 Task: Create a due date automation trigger when advanced on, 2 days before a card is due add fields with custom field "Resume" set to a date in this week at 11:00 AM.
Action: Mouse moved to (911, 272)
Screenshot: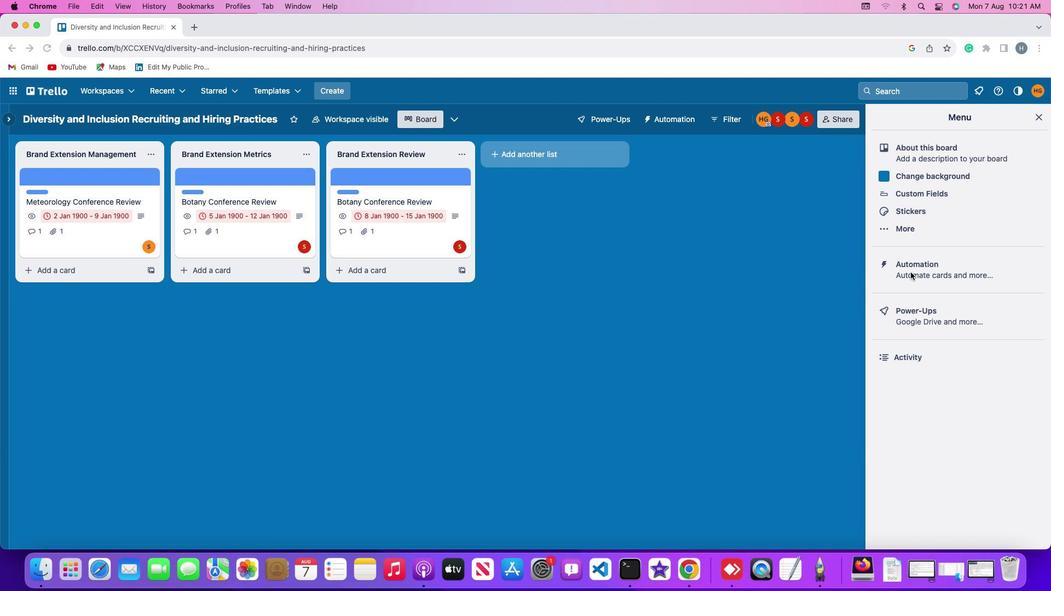 
Action: Mouse pressed left at (911, 272)
Screenshot: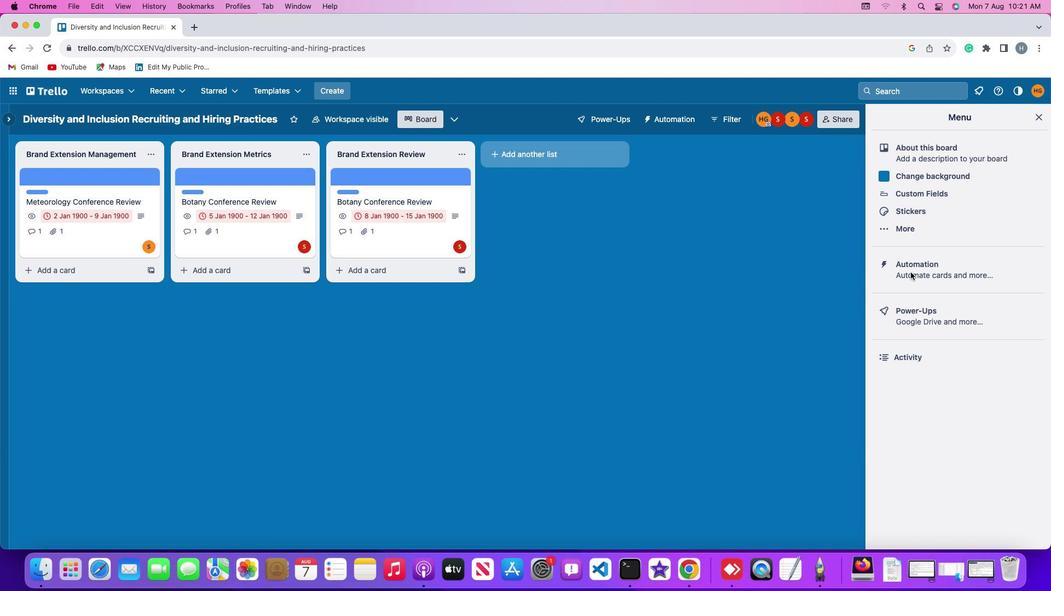 
Action: Mouse pressed left at (911, 272)
Screenshot: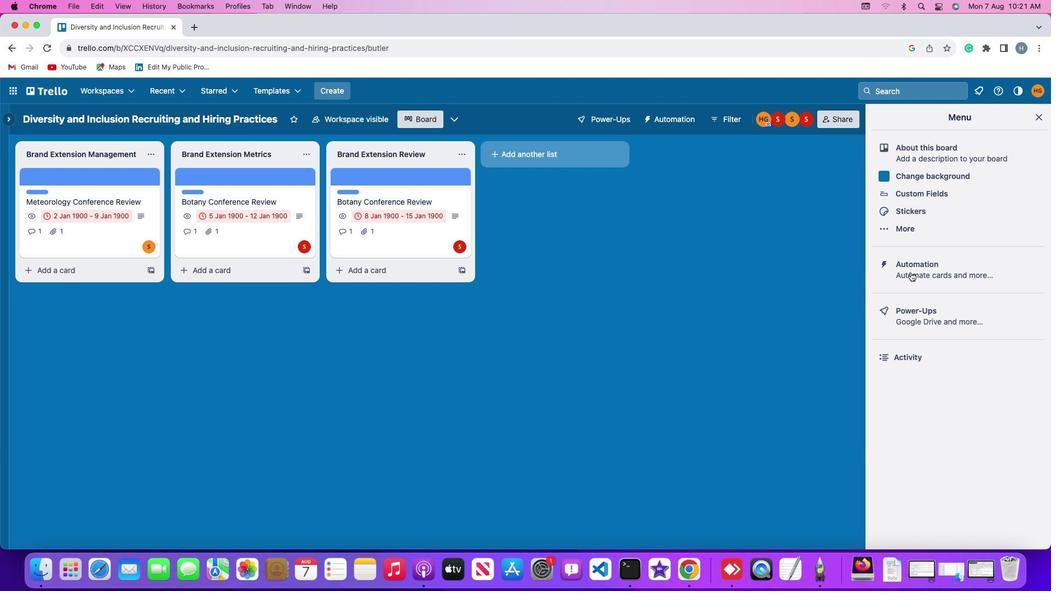 
Action: Mouse moved to (71, 256)
Screenshot: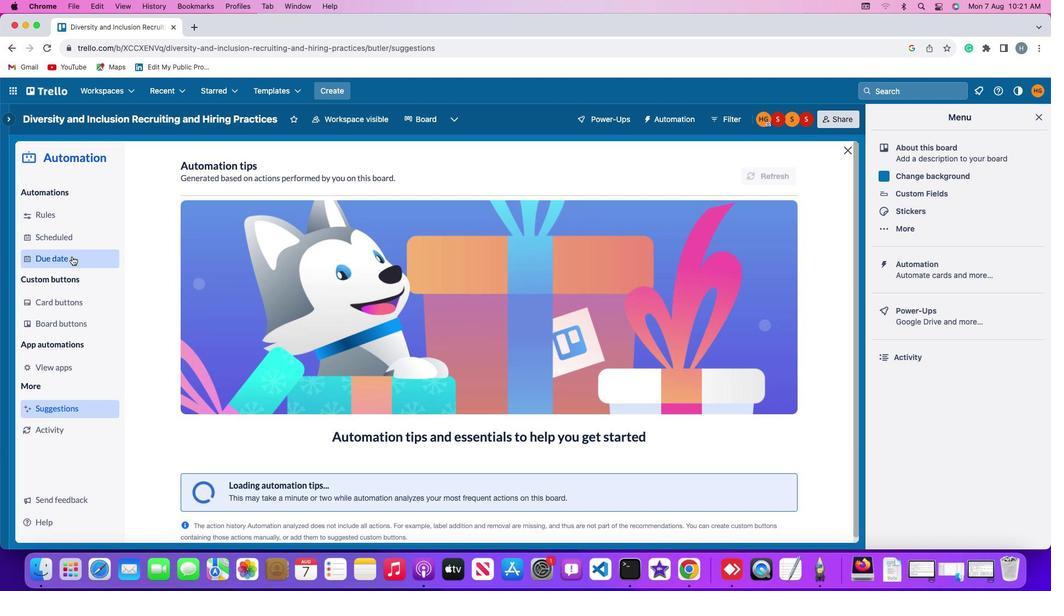 
Action: Mouse pressed left at (71, 256)
Screenshot: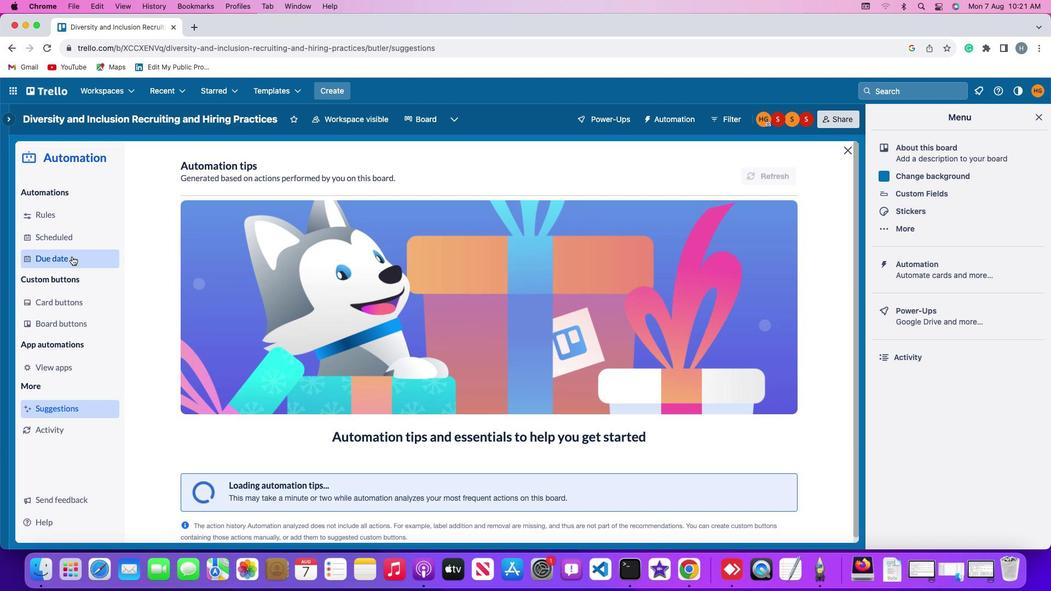 
Action: Mouse moved to (730, 168)
Screenshot: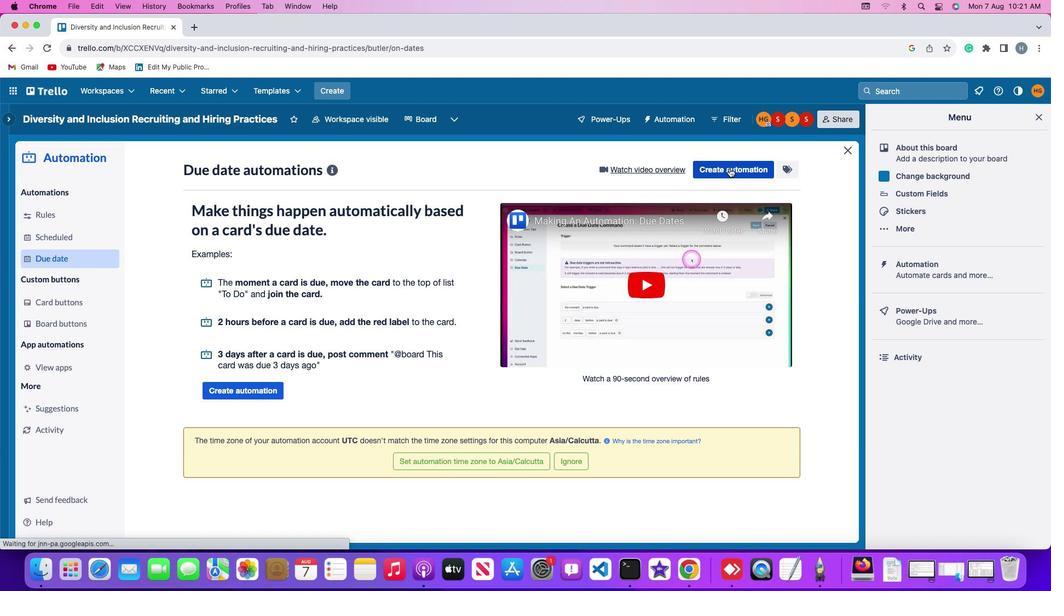 
Action: Mouse pressed left at (730, 168)
Screenshot: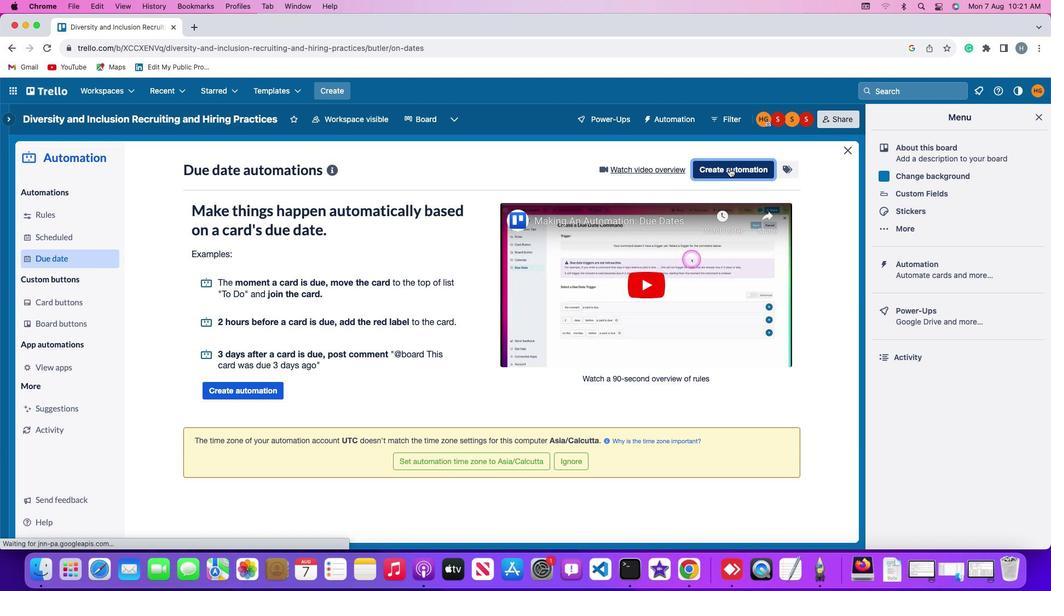
Action: Mouse moved to (451, 274)
Screenshot: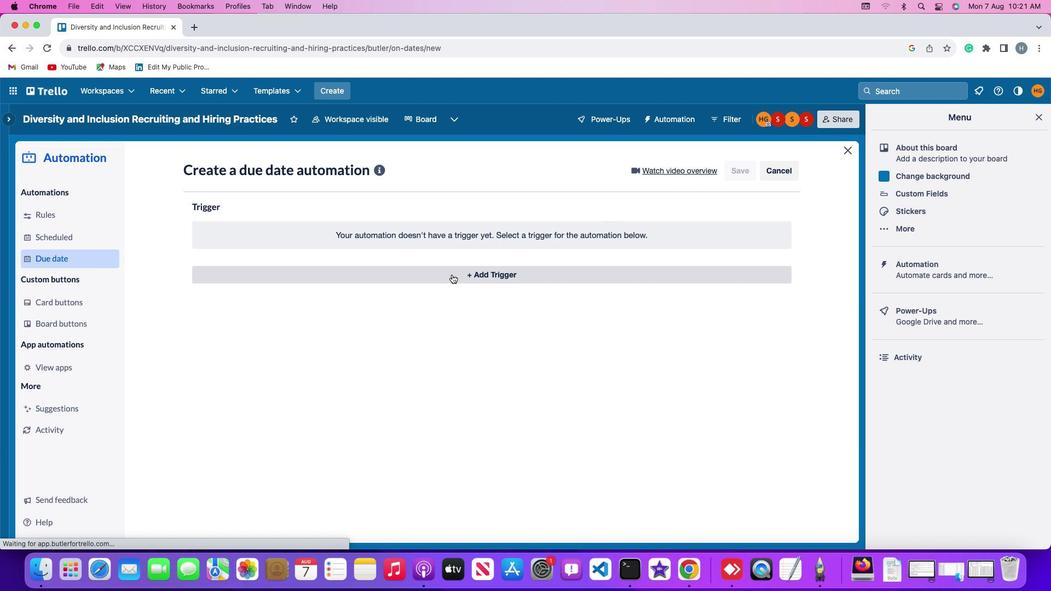 
Action: Mouse pressed left at (451, 274)
Screenshot: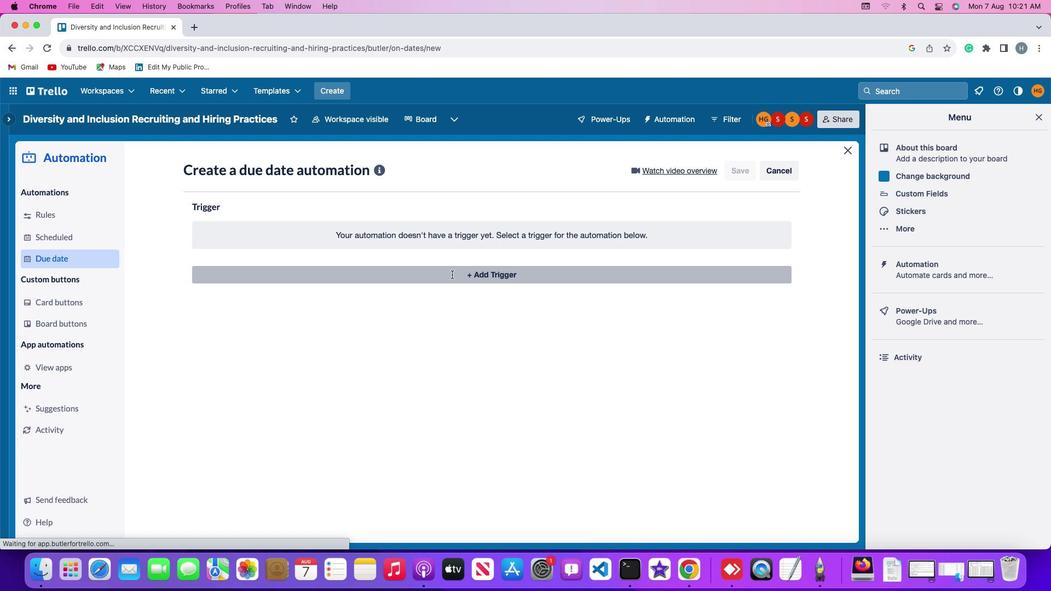 
Action: Mouse moved to (212, 441)
Screenshot: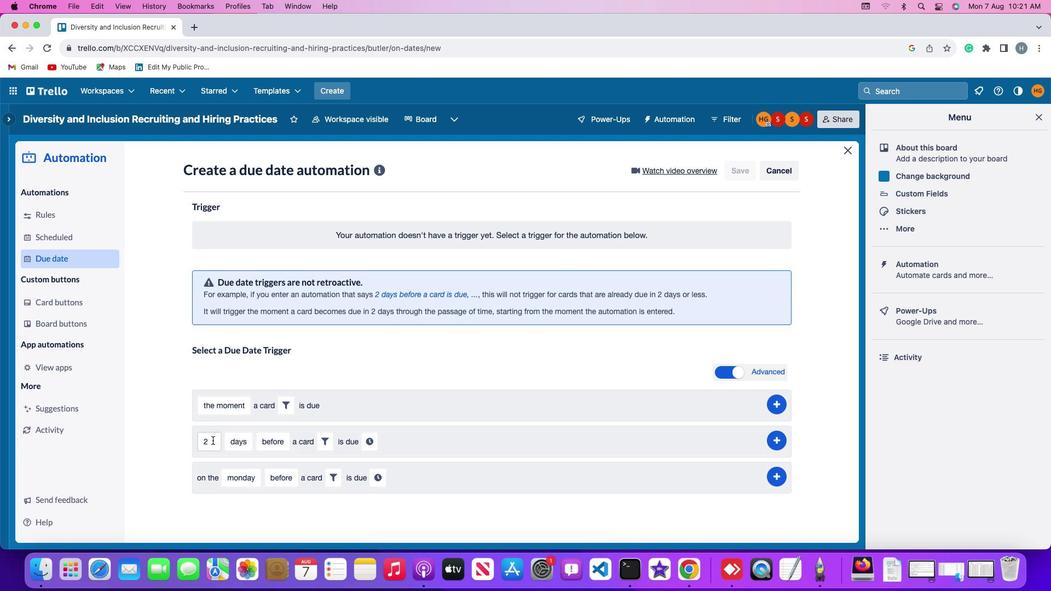 
Action: Mouse pressed left at (212, 441)
Screenshot: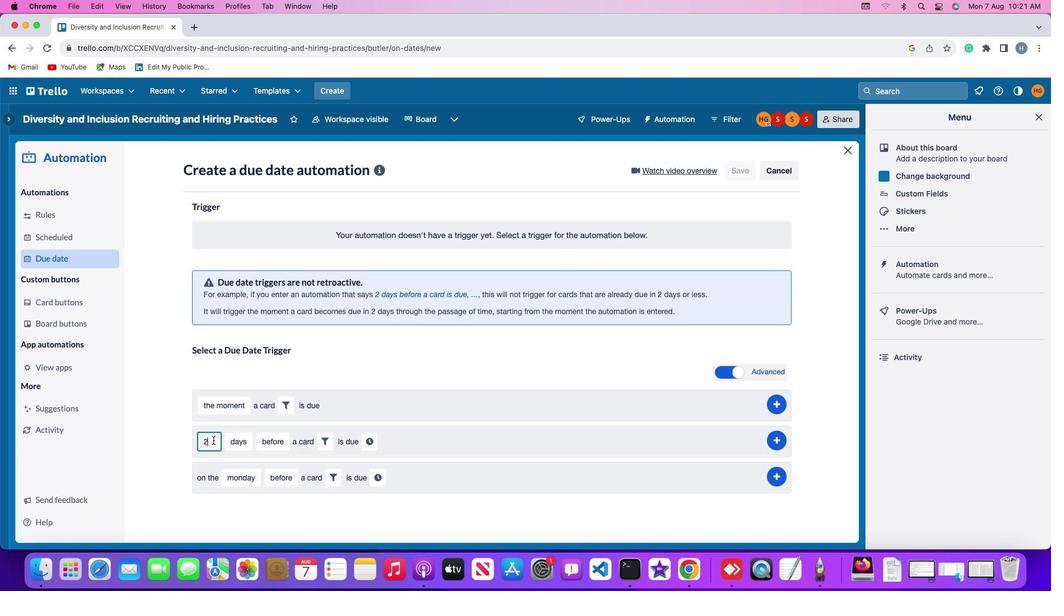 
Action: Mouse moved to (214, 440)
Screenshot: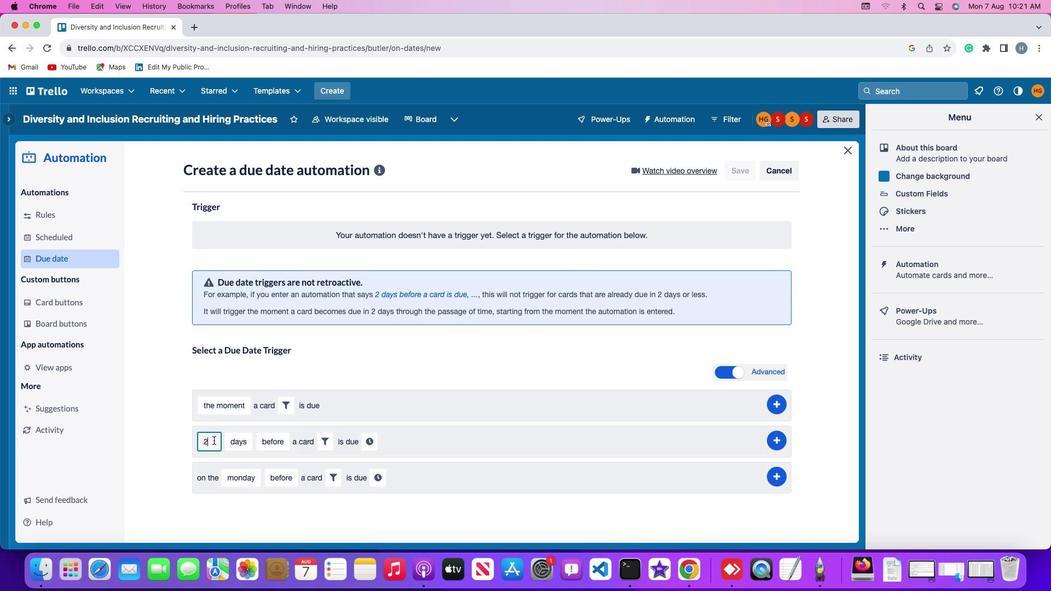 
Action: Key pressed Key.backspace'2'
Screenshot: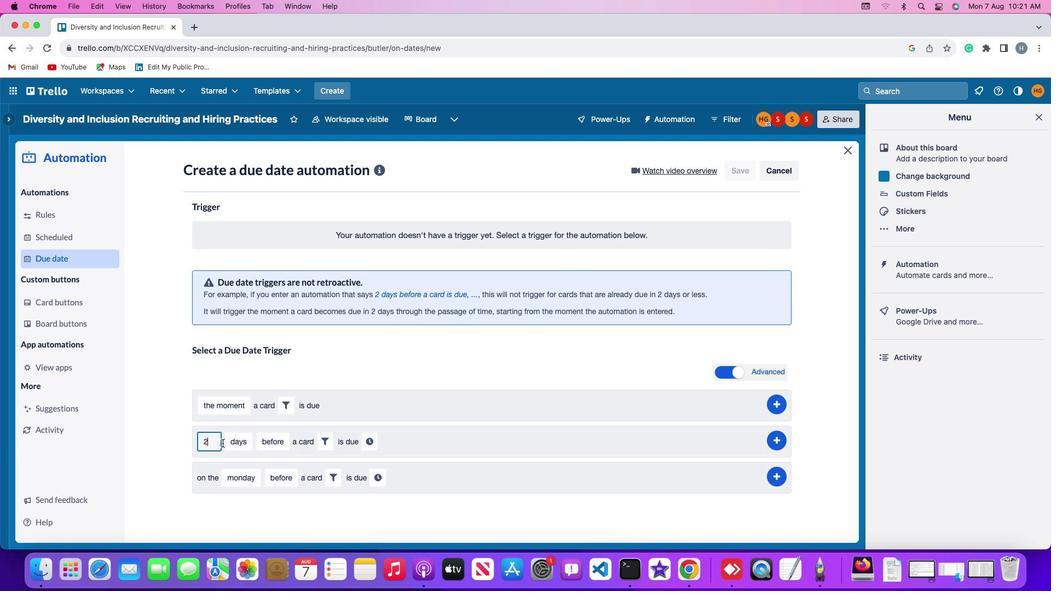 
Action: Mouse moved to (230, 444)
Screenshot: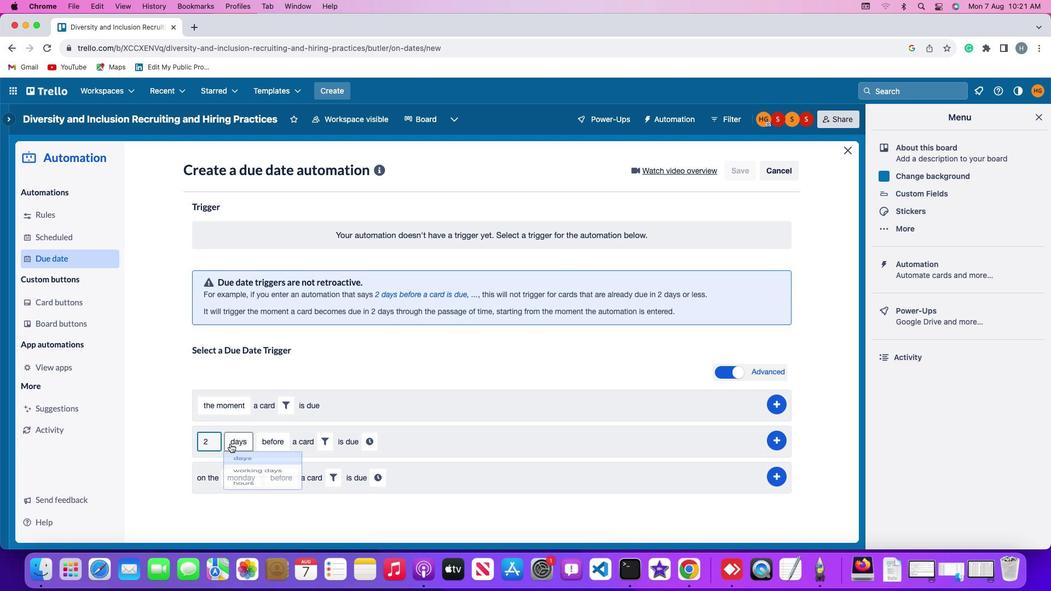 
Action: Mouse pressed left at (230, 444)
Screenshot: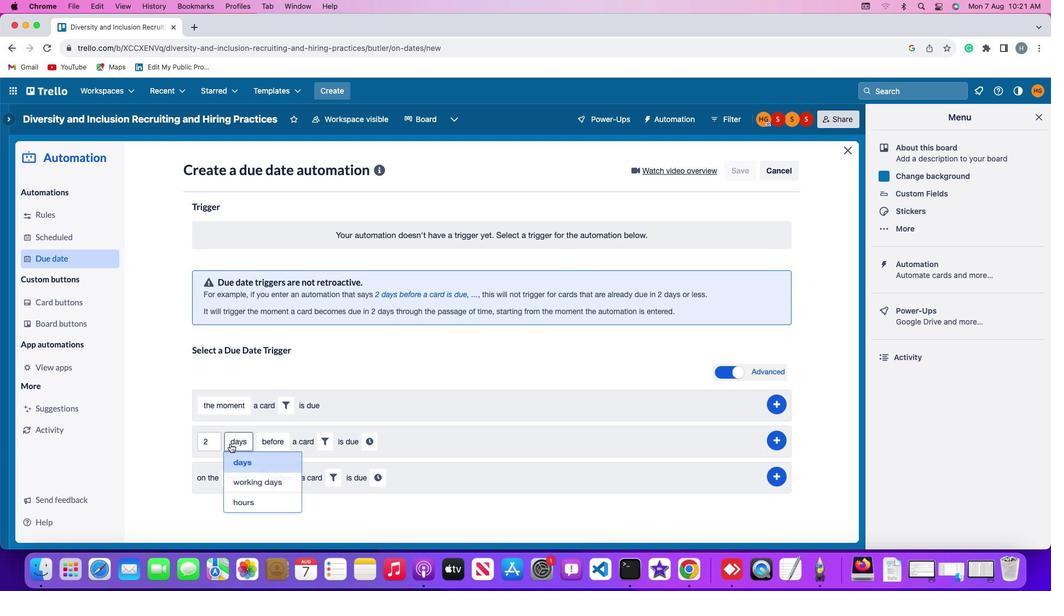 
Action: Mouse moved to (243, 464)
Screenshot: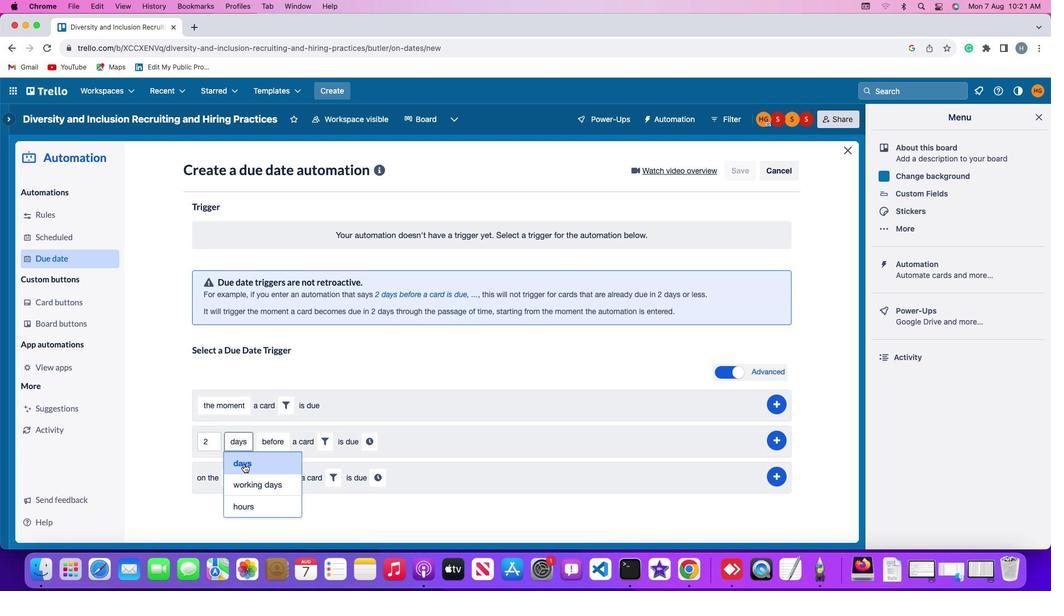 
Action: Mouse pressed left at (243, 464)
Screenshot: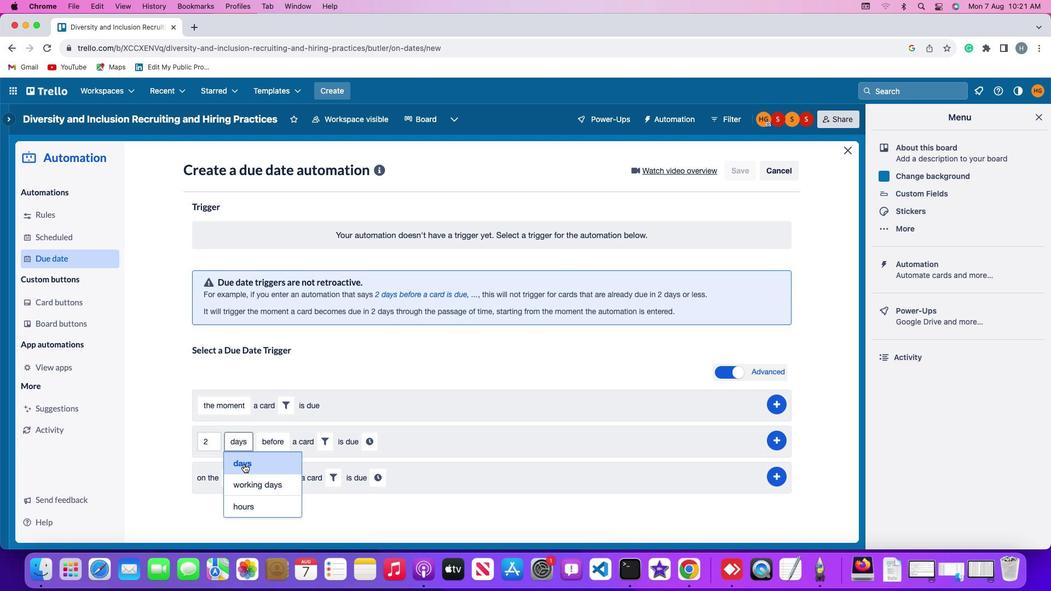 
Action: Mouse moved to (282, 446)
Screenshot: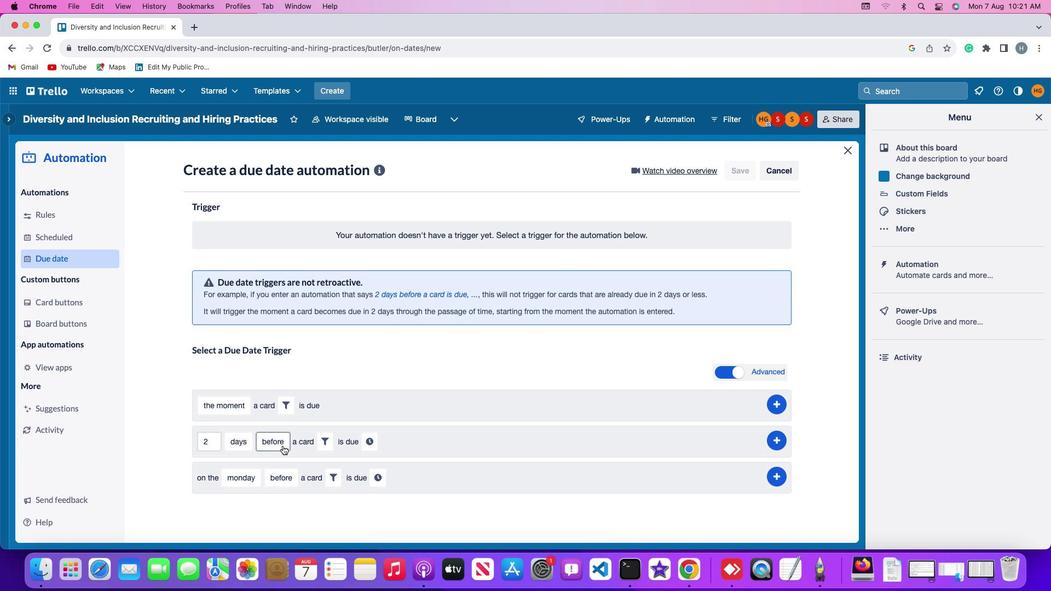 
Action: Mouse pressed left at (282, 446)
Screenshot: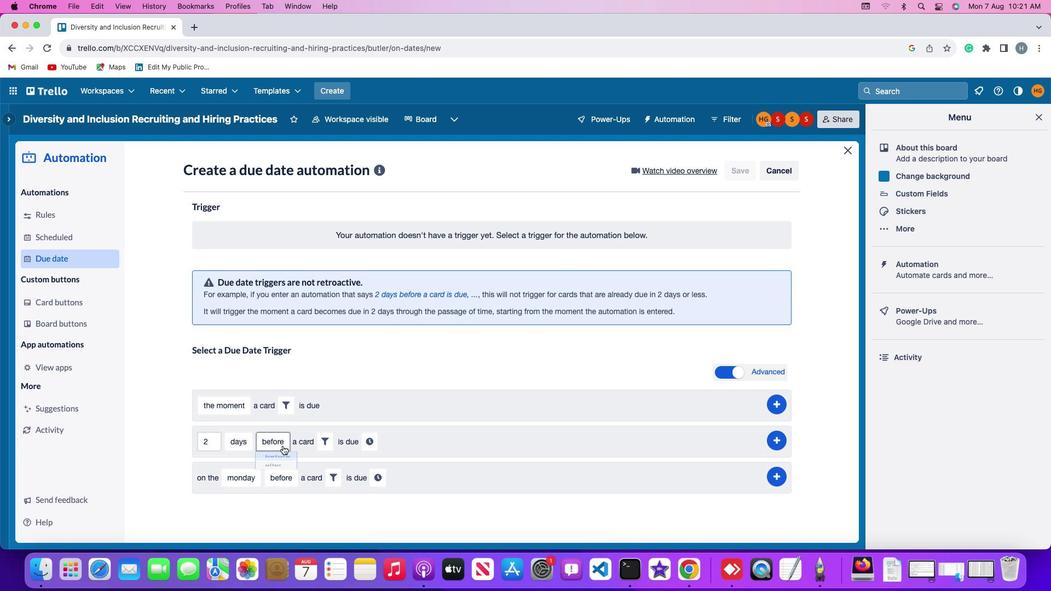 
Action: Mouse moved to (282, 459)
Screenshot: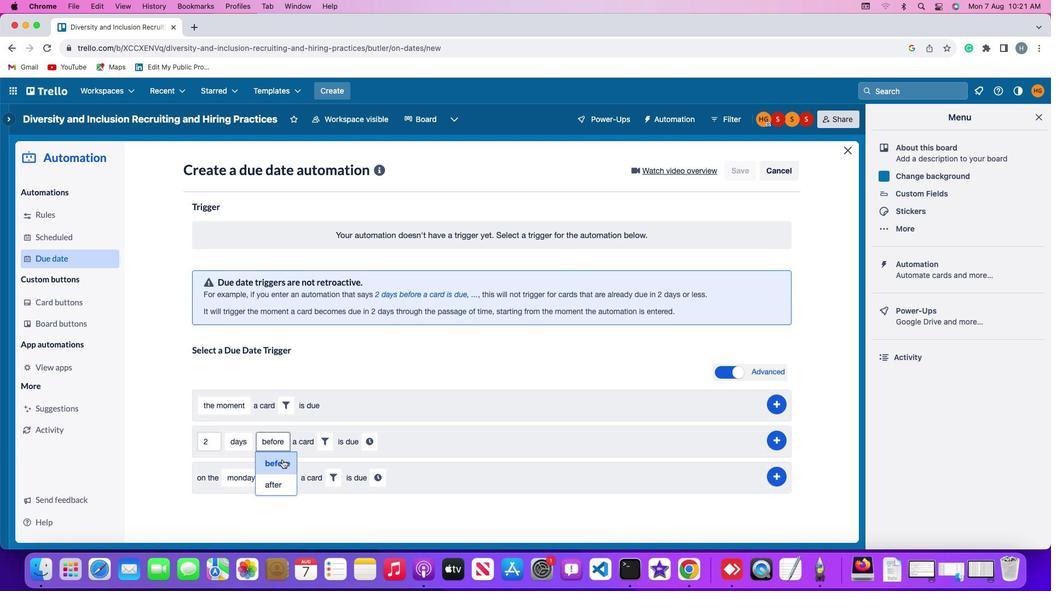 
Action: Mouse pressed left at (282, 459)
Screenshot: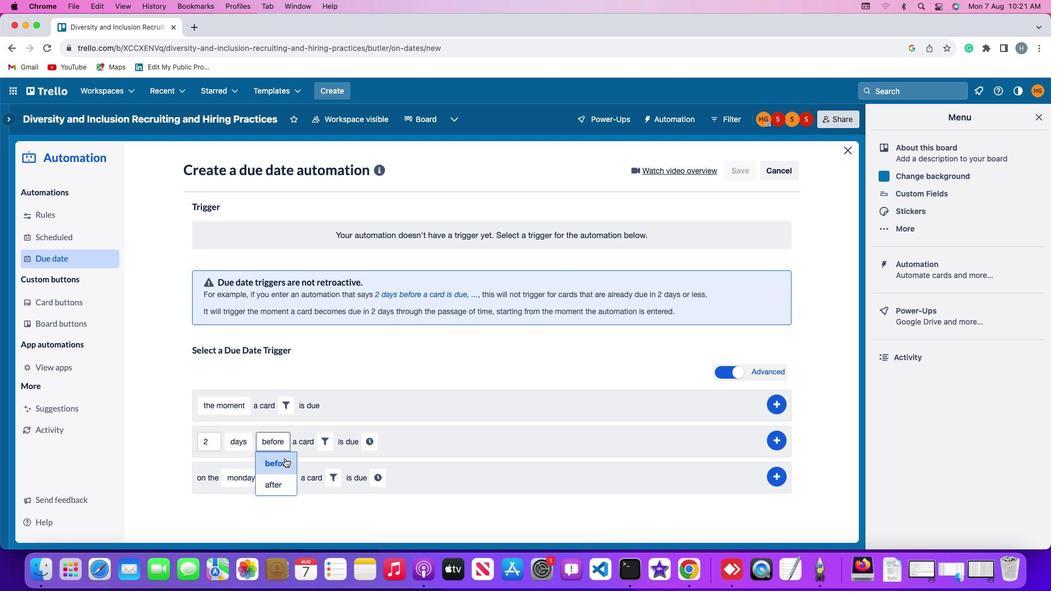 
Action: Mouse moved to (317, 443)
Screenshot: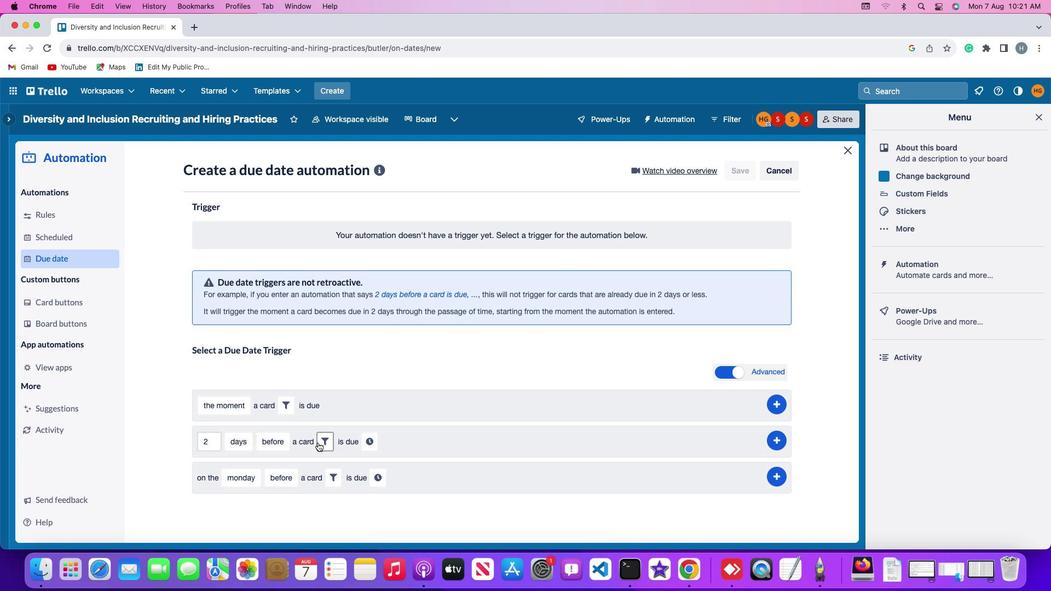 
Action: Mouse pressed left at (317, 443)
Screenshot: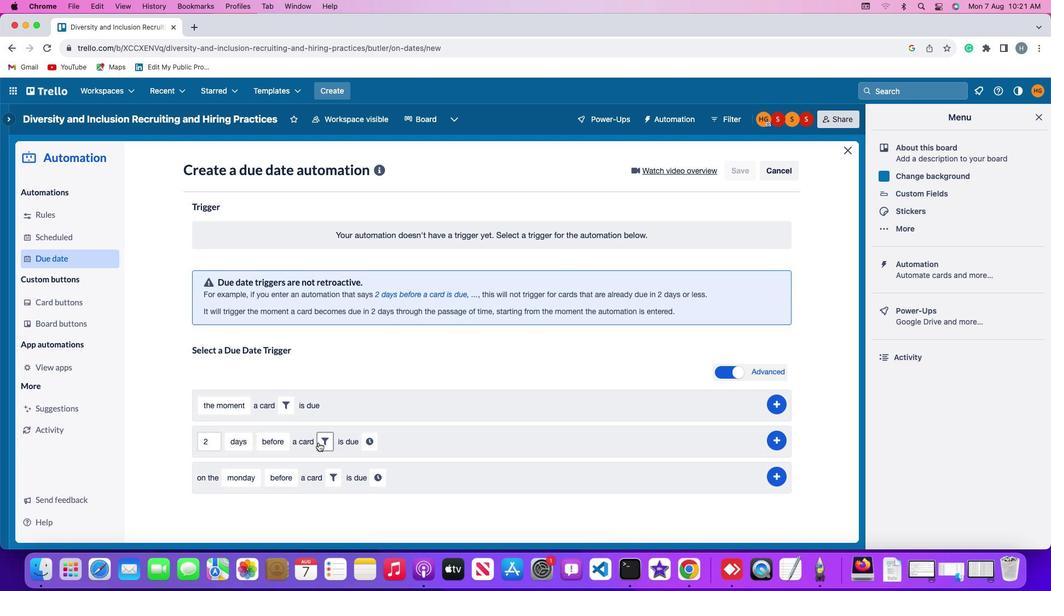 
Action: Mouse moved to (504, 470)
Screenshot: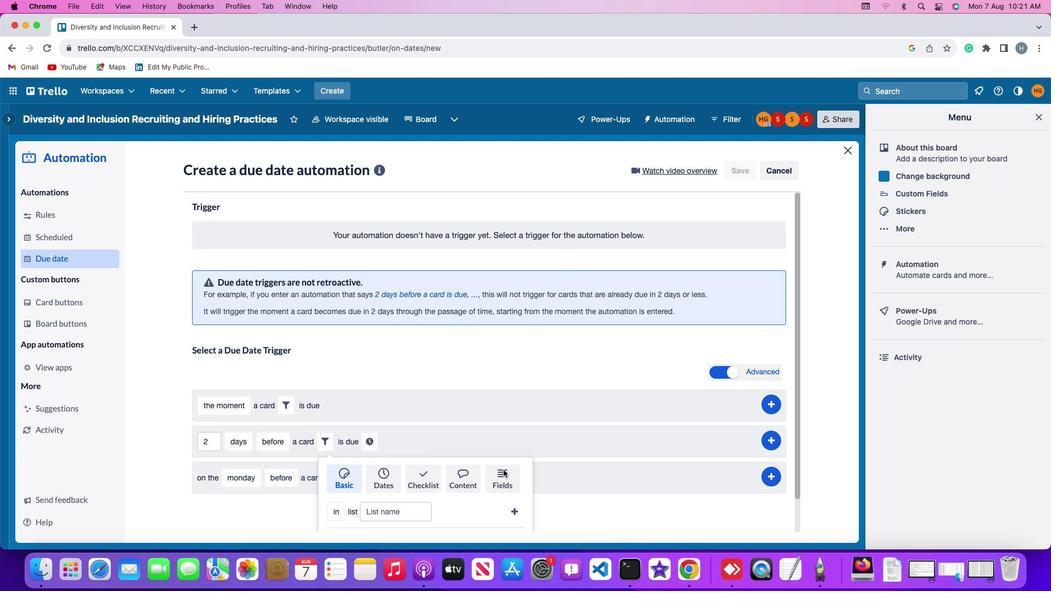 
Action: Mouse pressed left at (504, 470)
Screenshot: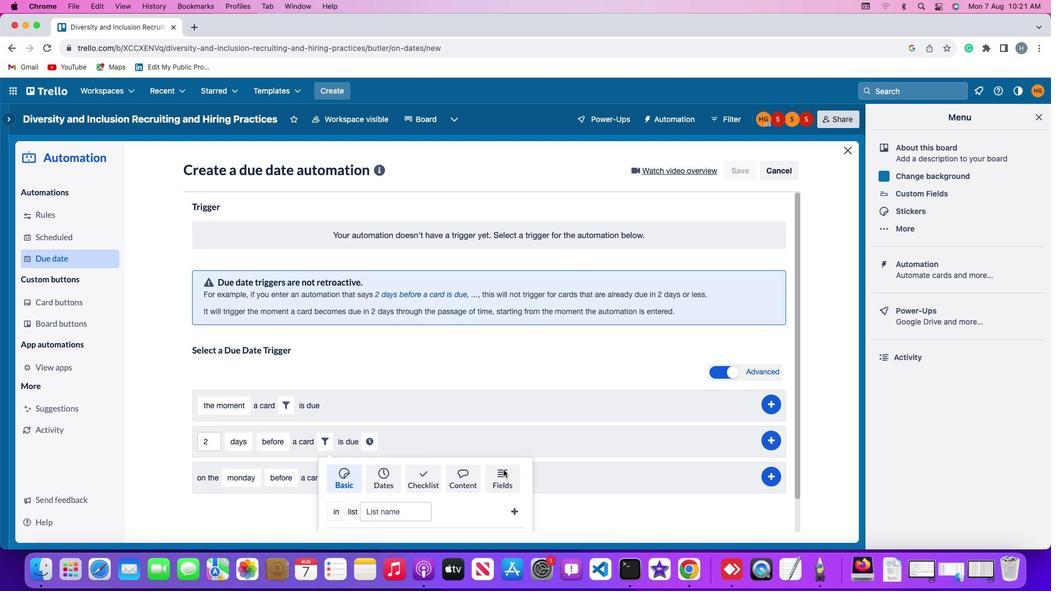 
Action: Mouse moved to (388, 471)
Screenshot: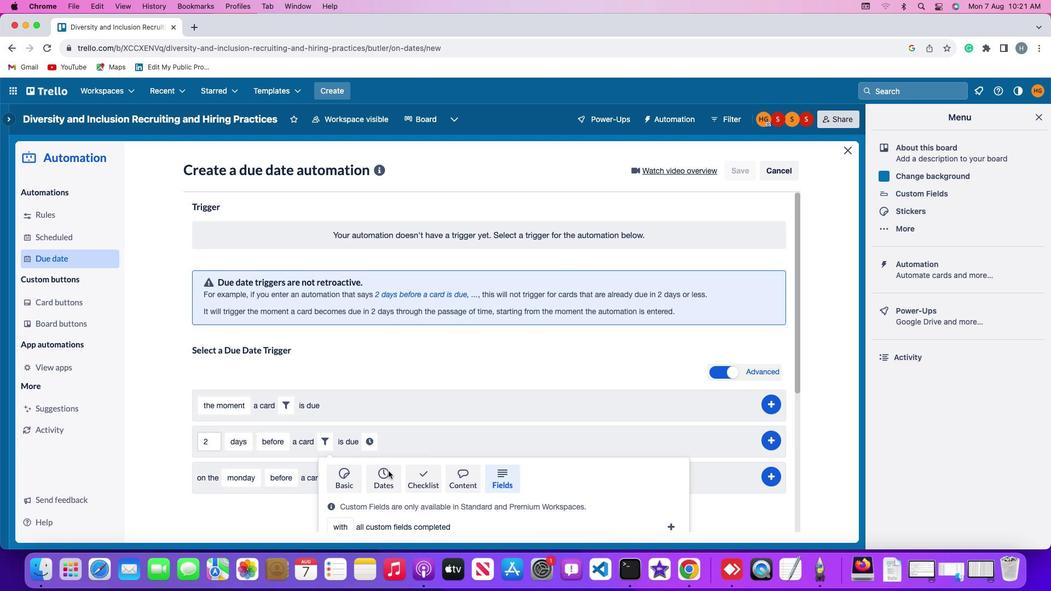 
Action: Mouse scrolled (388, 471) with delta (0, 0)
Screenshot: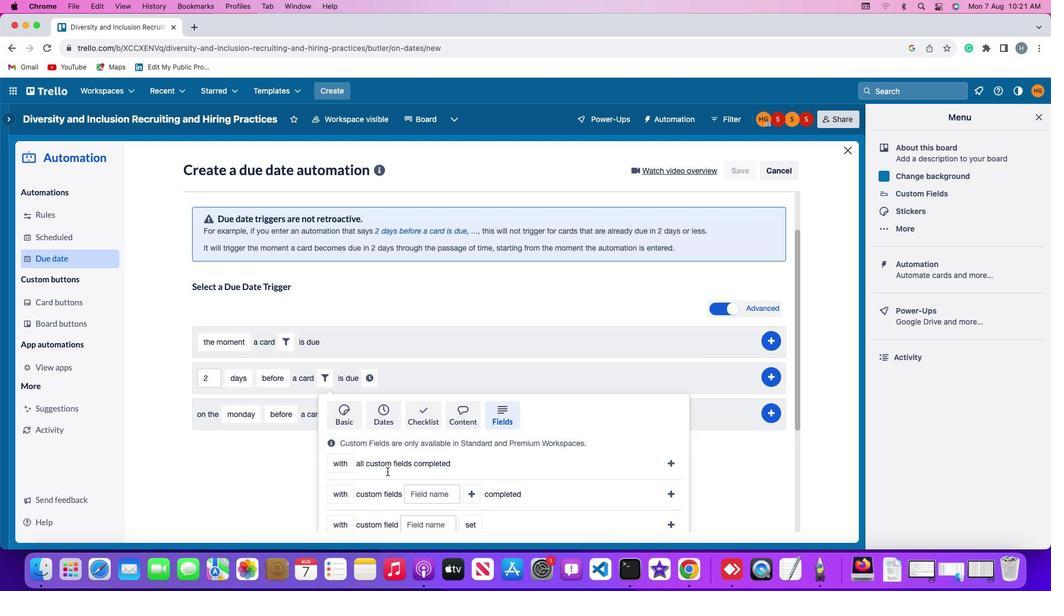 
Action: Mouse scrolled (388, 471) with delta (0, 0)
Screenshot: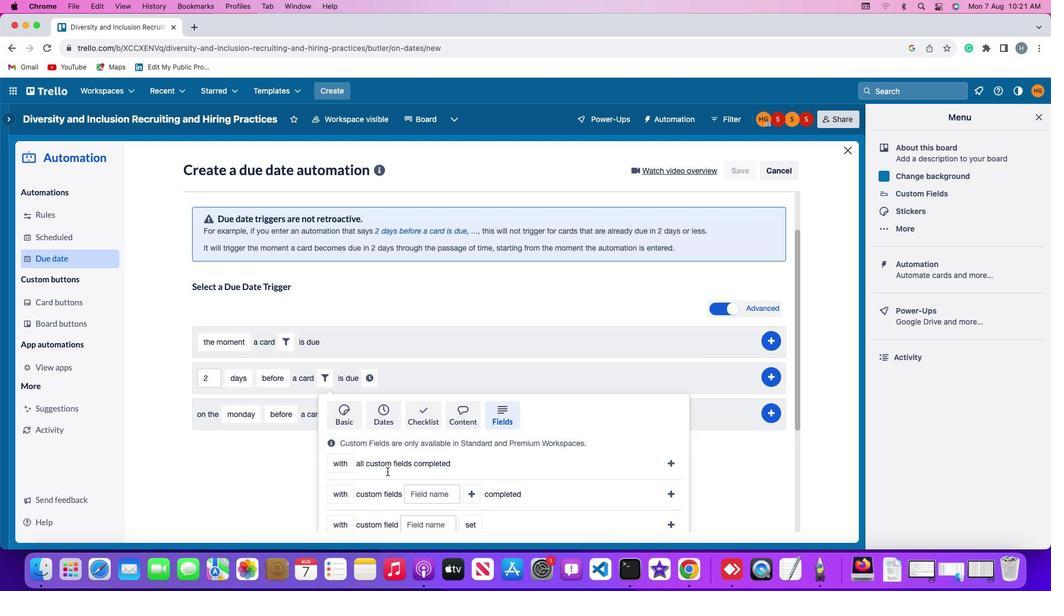 
Action: Mouse scrolled (388, 471) with delta (0, -2)
Screenshot: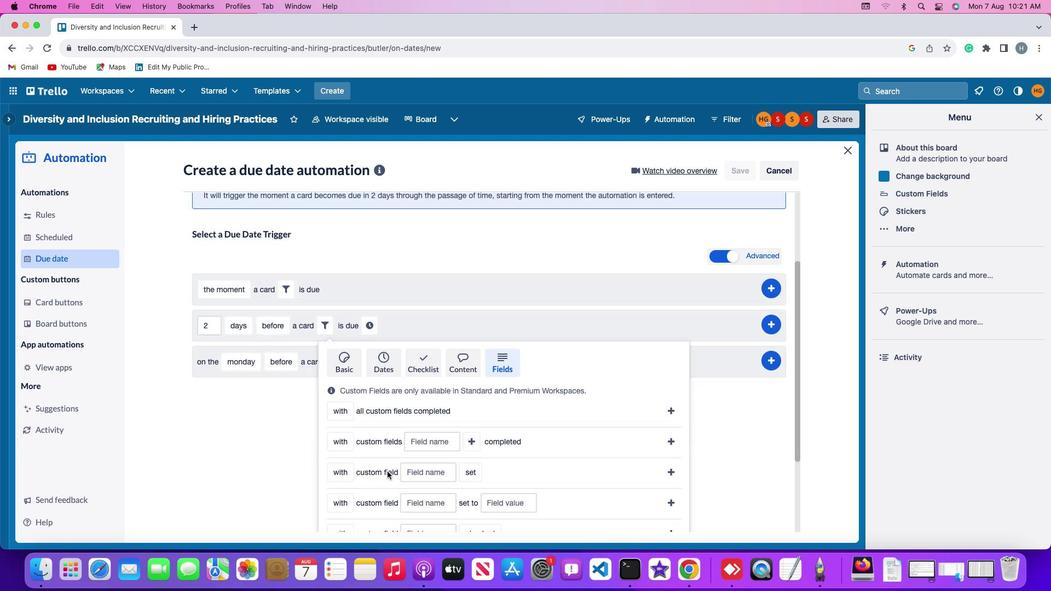
Action: Mouse scrolled (388, 471) with delta (0, -2)
Screenshot: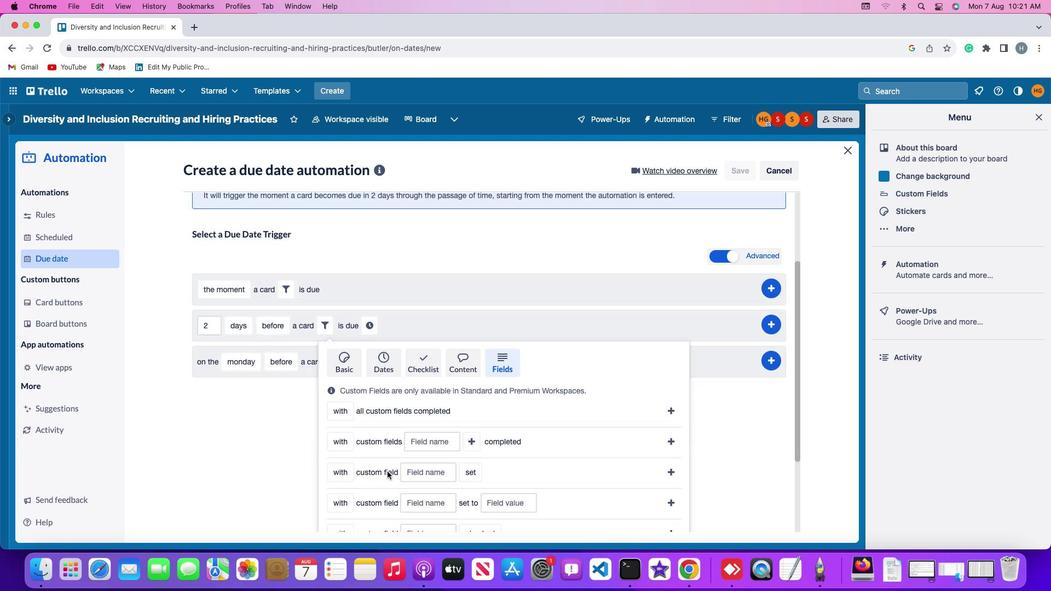 
Action: Mouse scrolled (388, 471) with delta (0, -3)
Screenshot: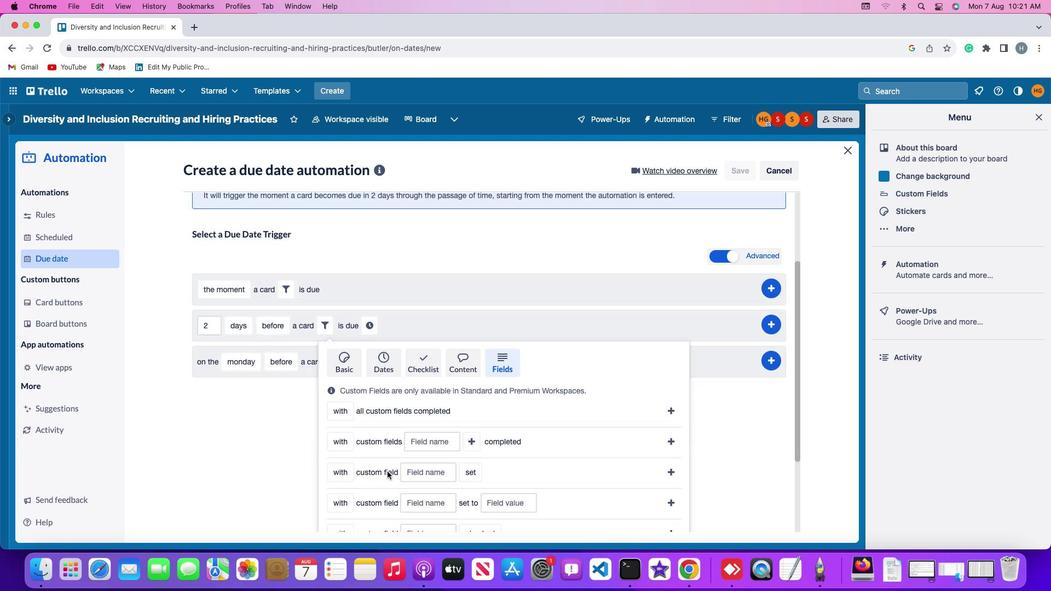 
Action: Mouse moved to (388, 471)
Screenshot: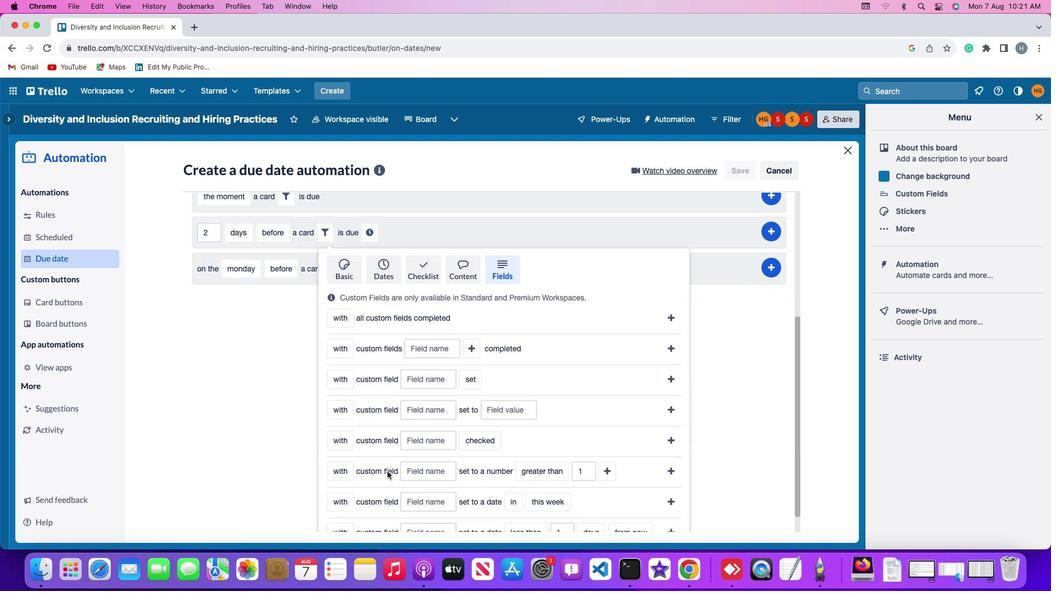 
Action: Mouse scrolled (388, 471) with delta (0, -3)
Screenshot: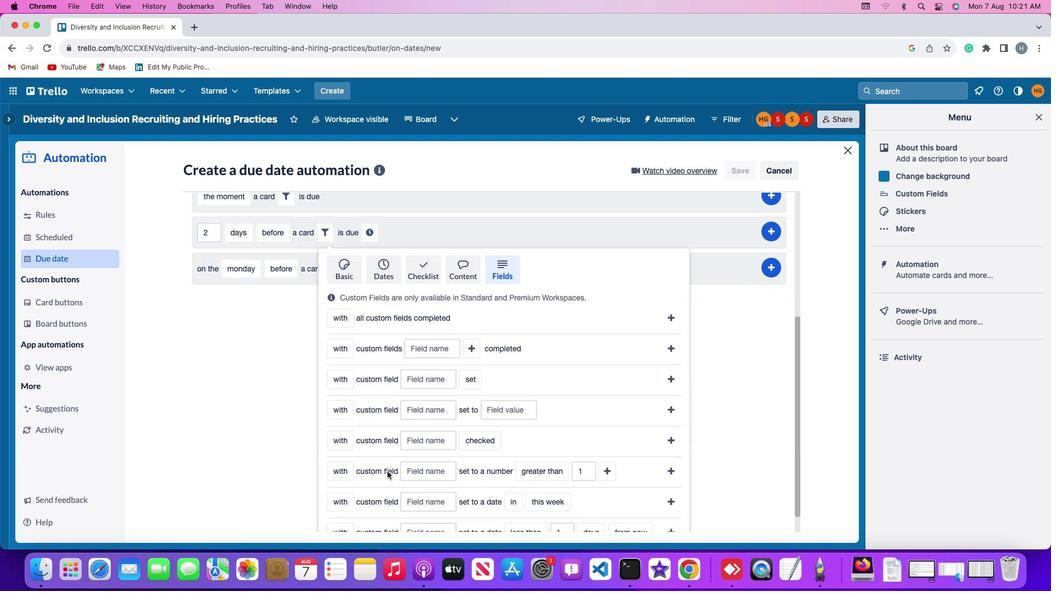 
Action: Mouse moved to (387, 472)
Screenshot: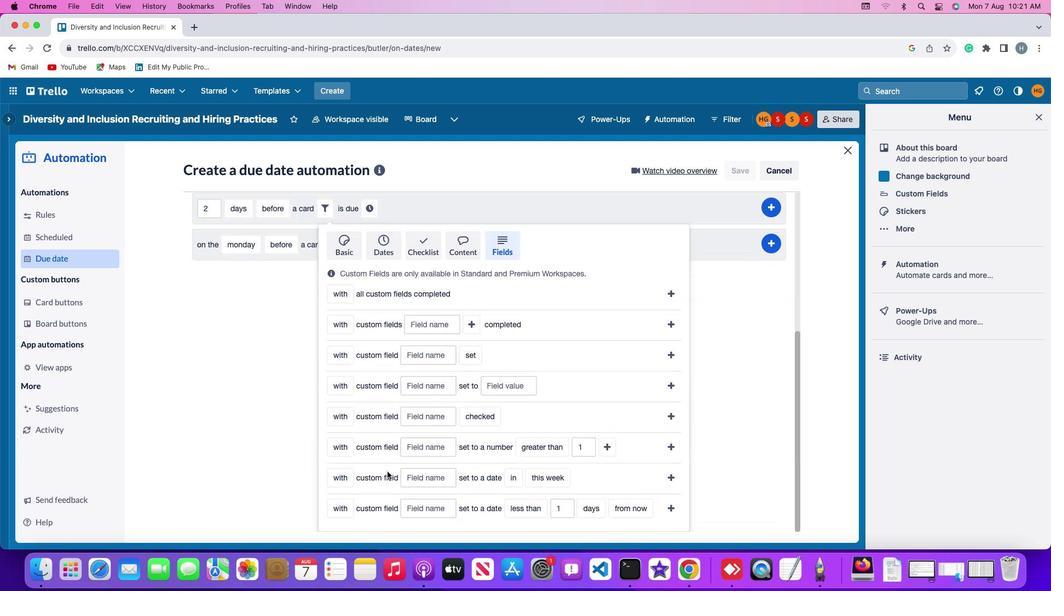 
Action: Mouse scrolled (387, 472) with delta (0, 0)
Screenshot: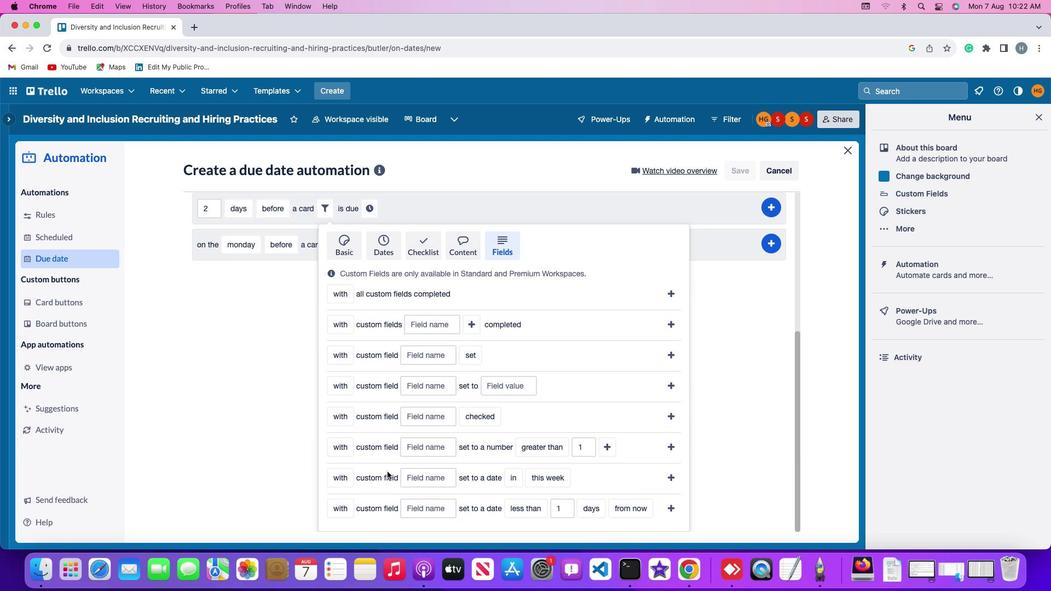 
Action: Mouse scrolled (387, 472) with delta (0, 0)
Screenshot: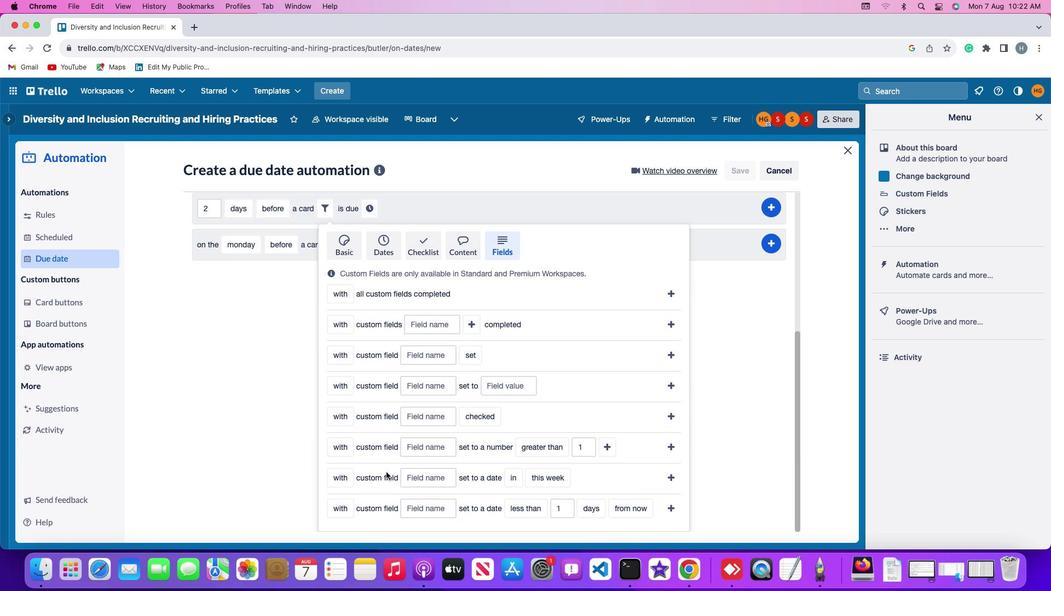 
Action: Mouse scrolled (387, 472) with delta (0, -1)
Screenshot: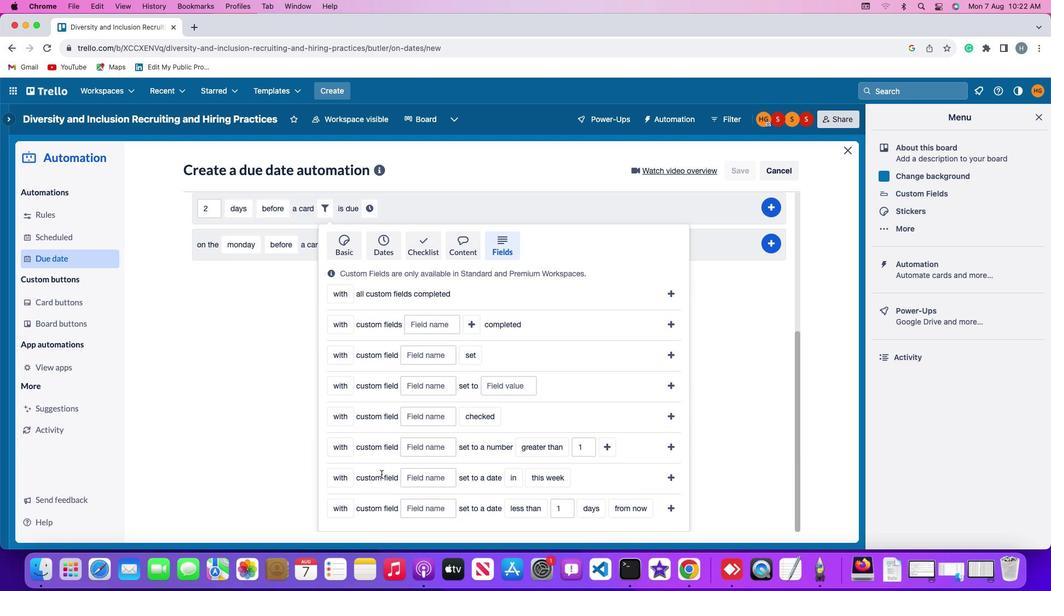
Action: Mouse scrolled (387, 472) with delta (0, -2)
Screenshot: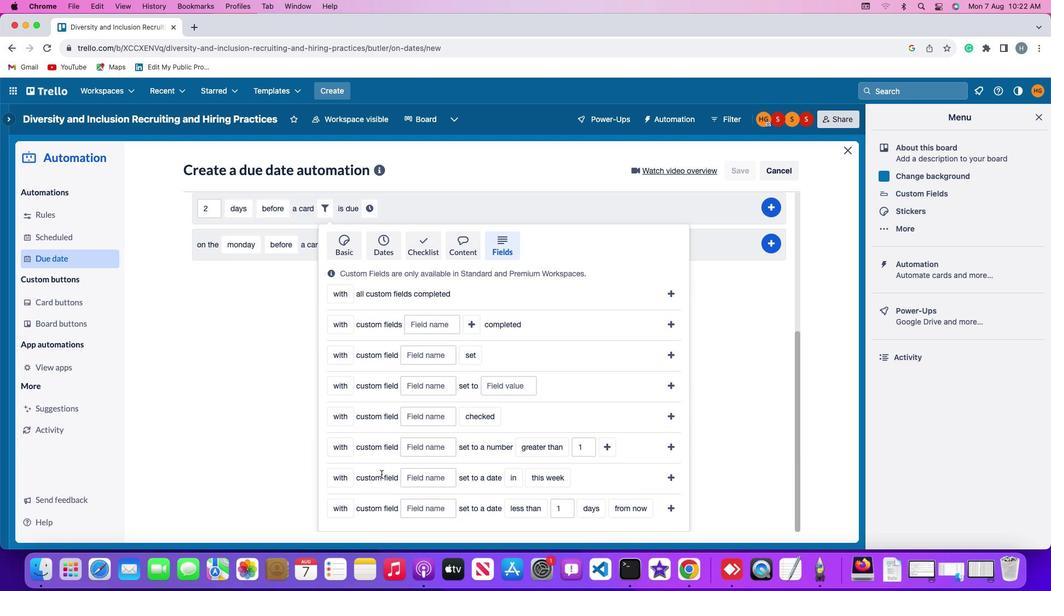 
Action: Mouse moved to (330, 482)
Screenshot: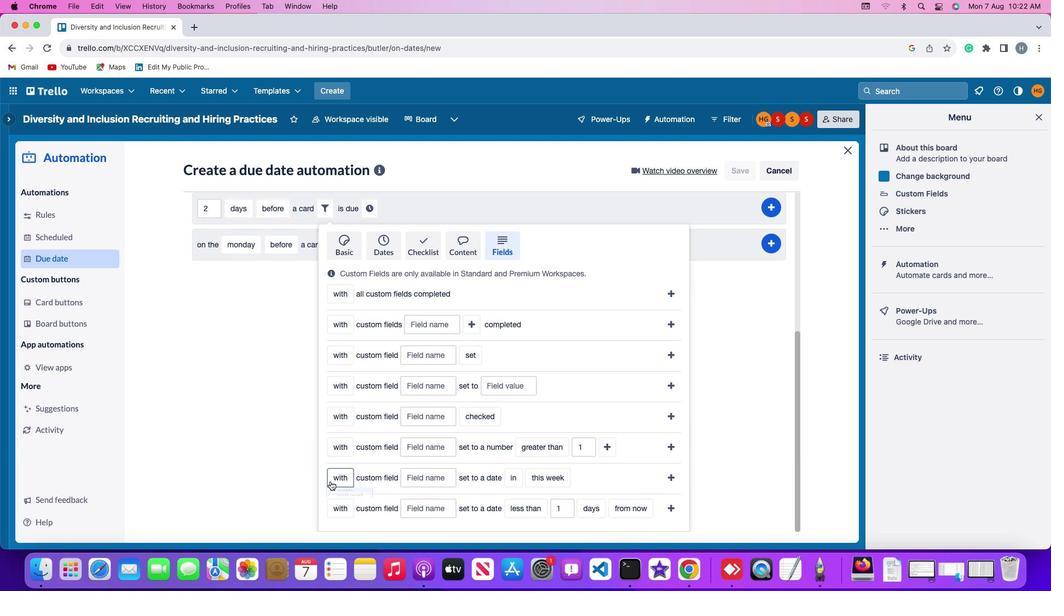 
Action: Mouse pressed left at (330, 482)
Screenshot: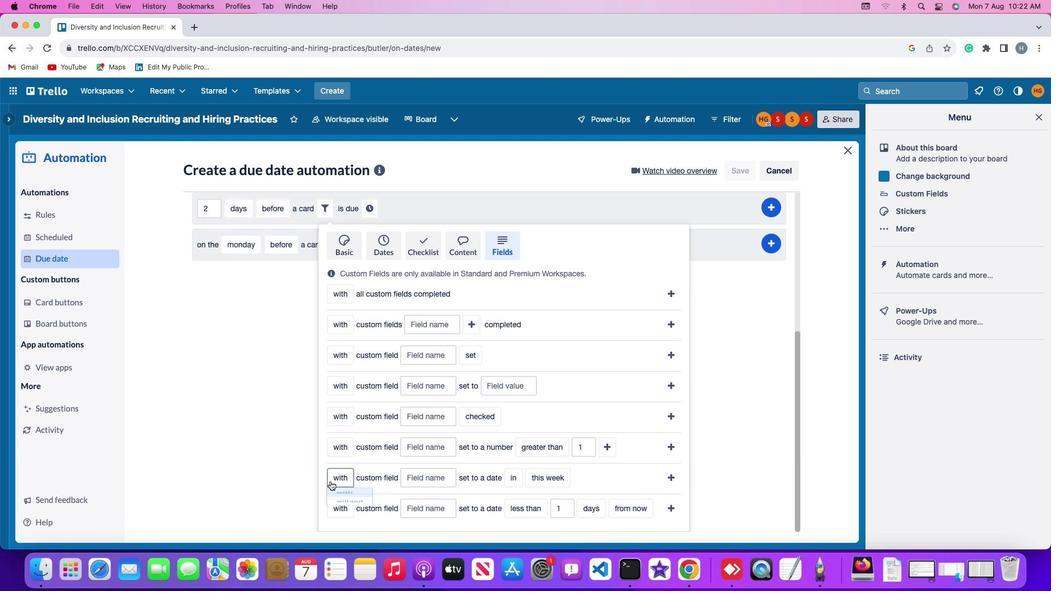 
Action: Mouse moved to (348, 496)
Screenshot: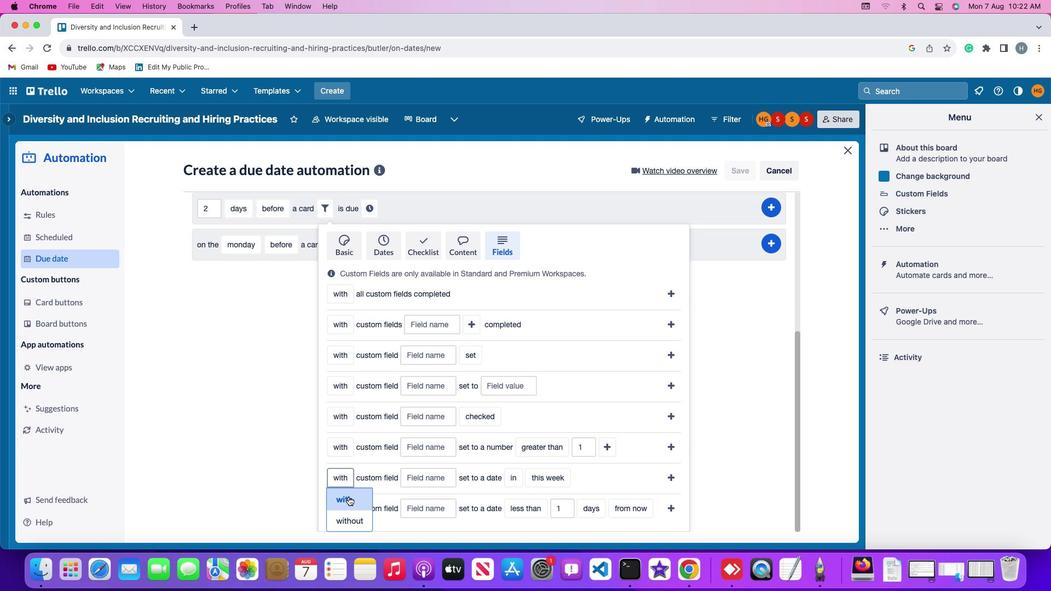 
Action: Mouse pressed left at (348, 496)
Screenshot: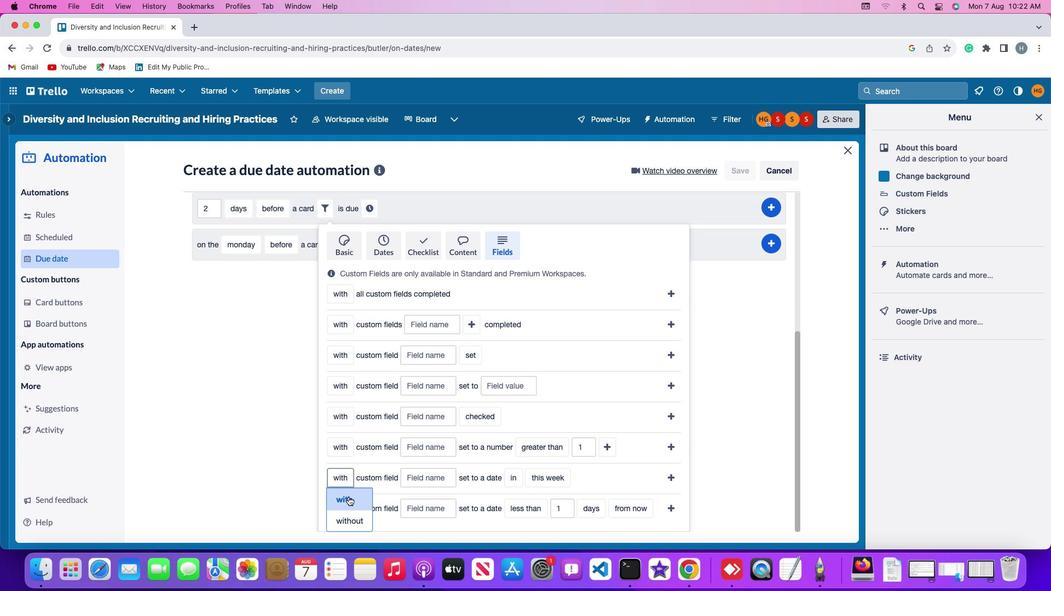 
Action: Mouse moved to (422, 476)
Screenshot: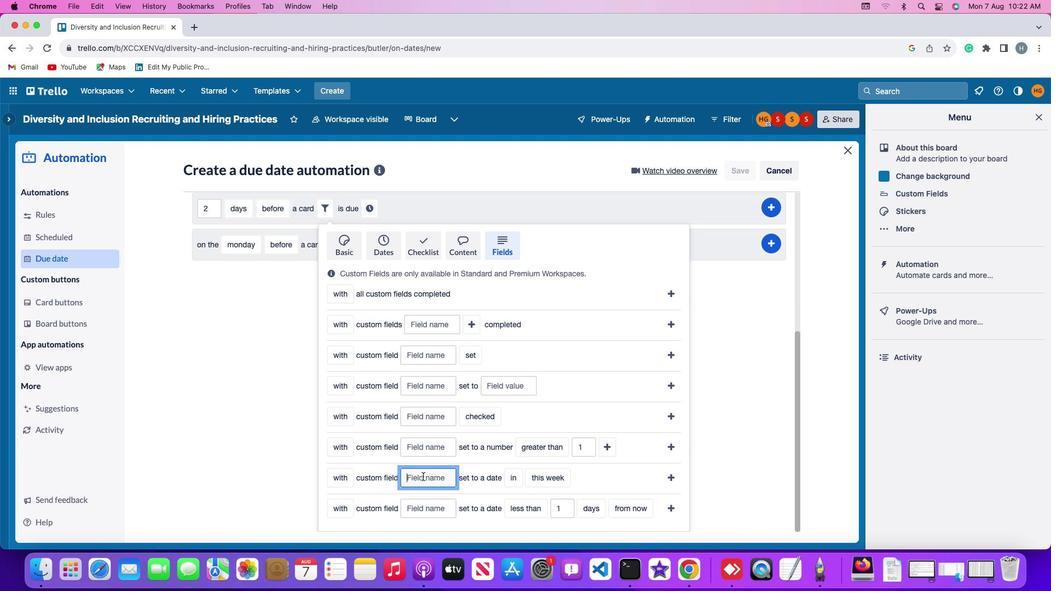 
Action: Mouse pressed left at (422, 476)
Screenshot: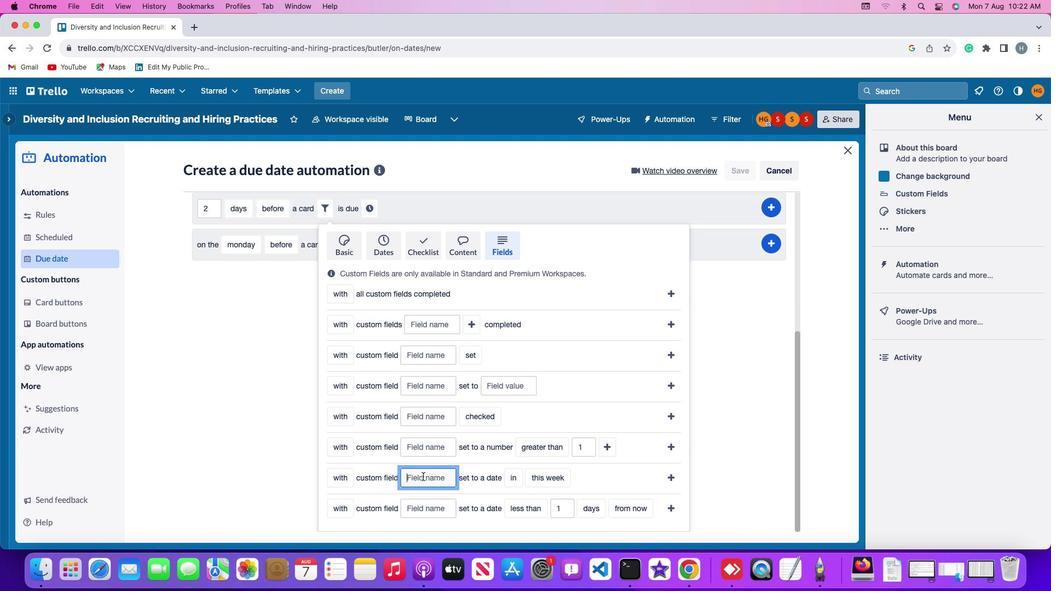 
Action: Mouse moved to (423, 476)
Screenshot: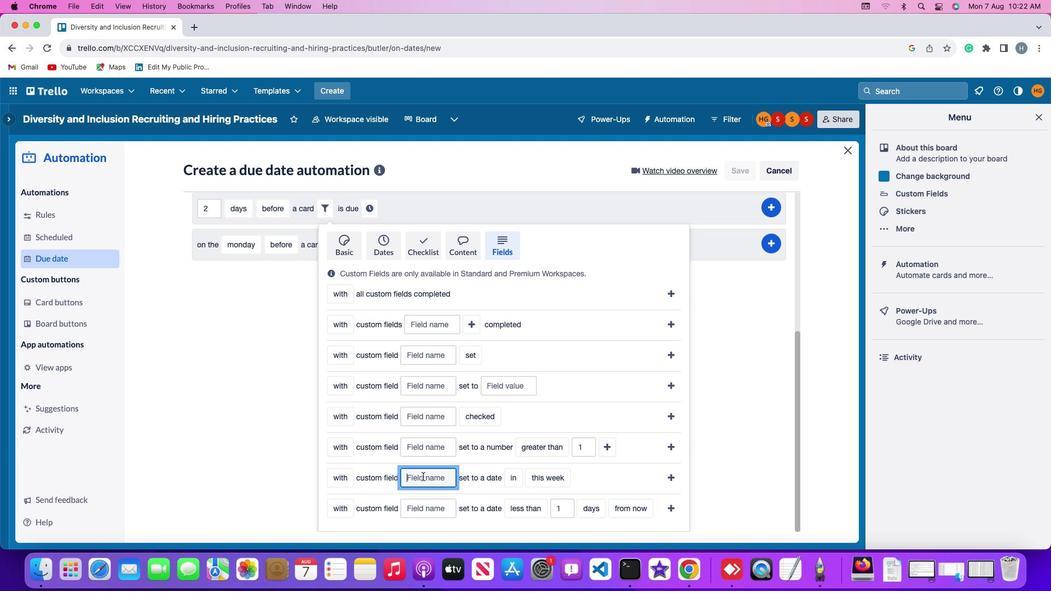 
Action: Key pressed Key.shift'R''e''s''u''m''e'
Screenshot: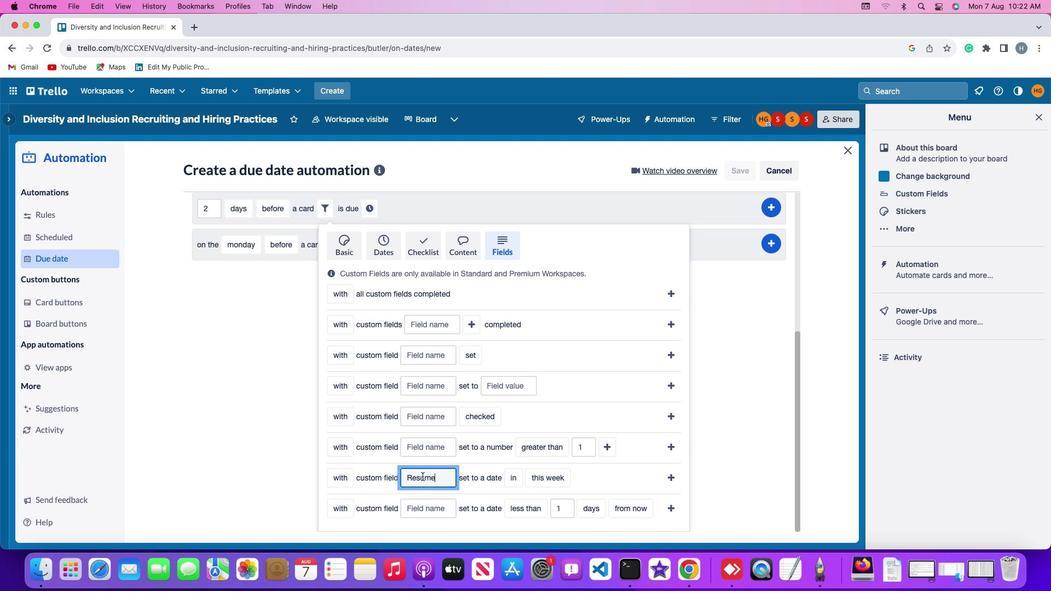 
Action: Mouse moved to (510, 477)
Screenshot: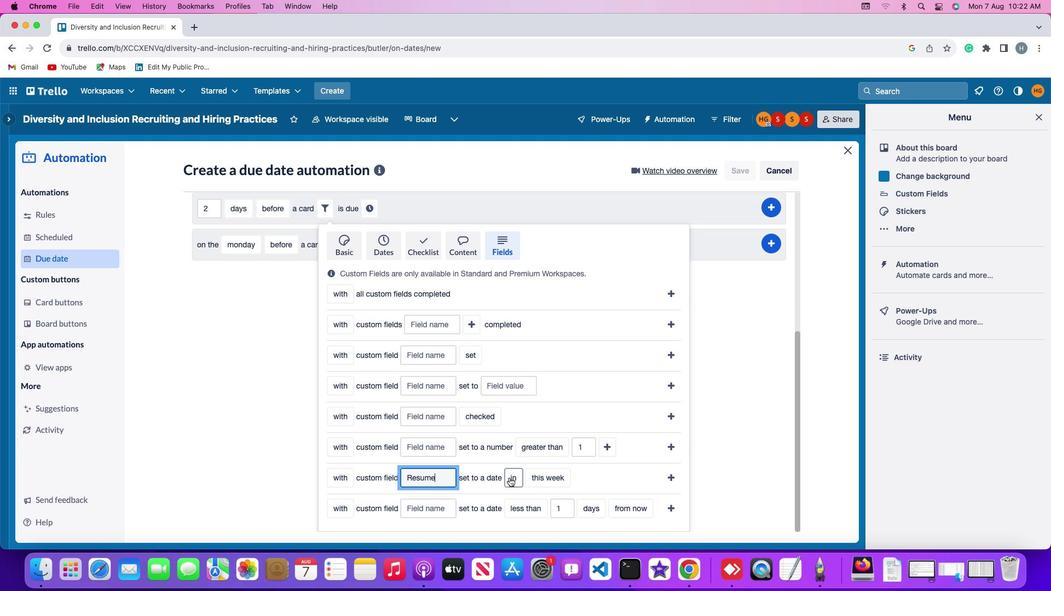 
Action: Mouse pressed left at (510, 477)
Screenshot: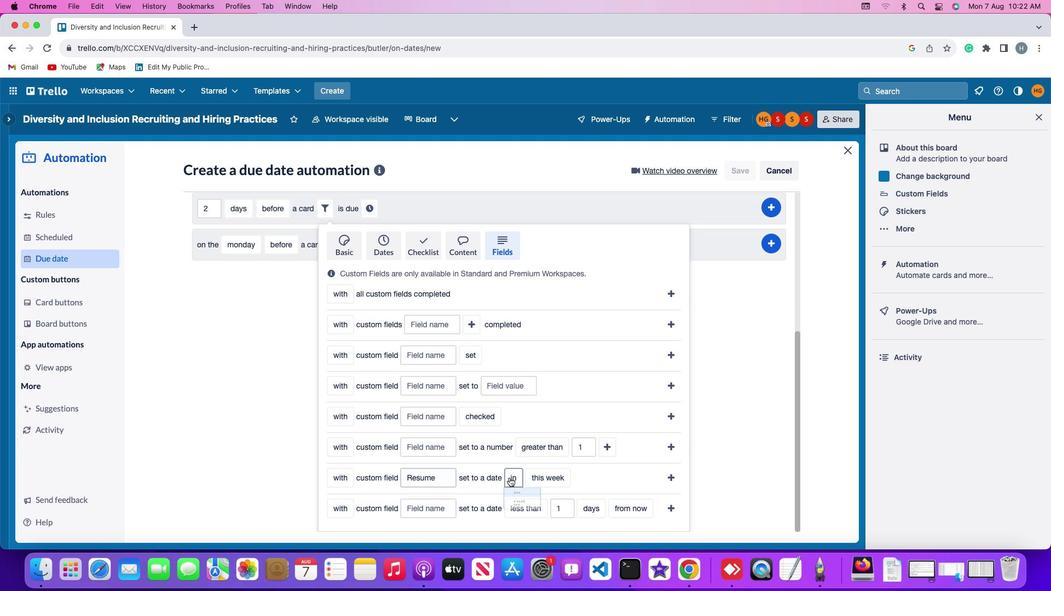 
Action: Mouse moved to (512, 495)
Screenshot: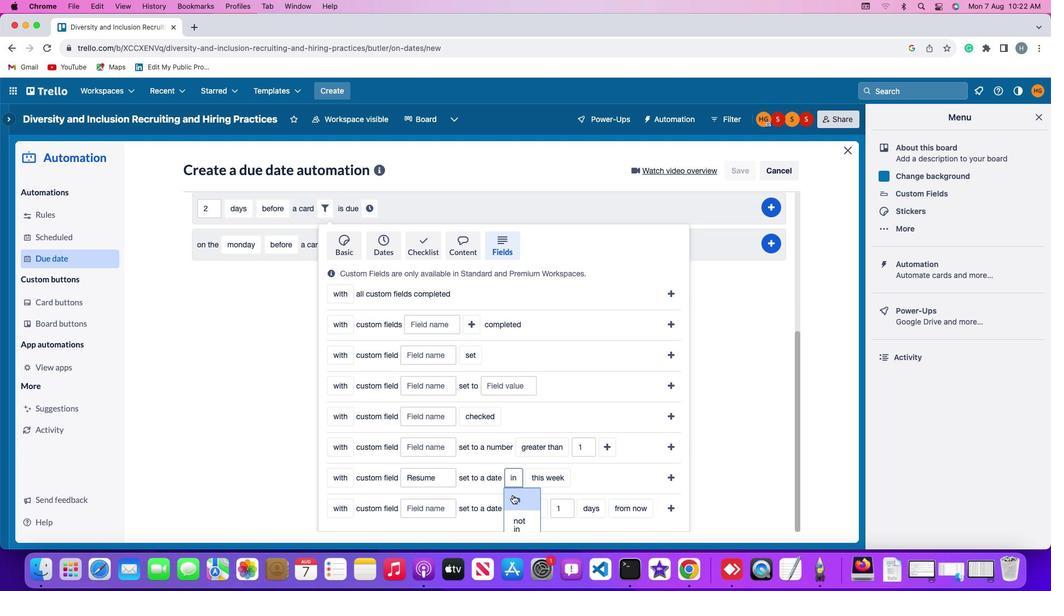
Action: Mouse pressed left at (512, 495)
Screenshot: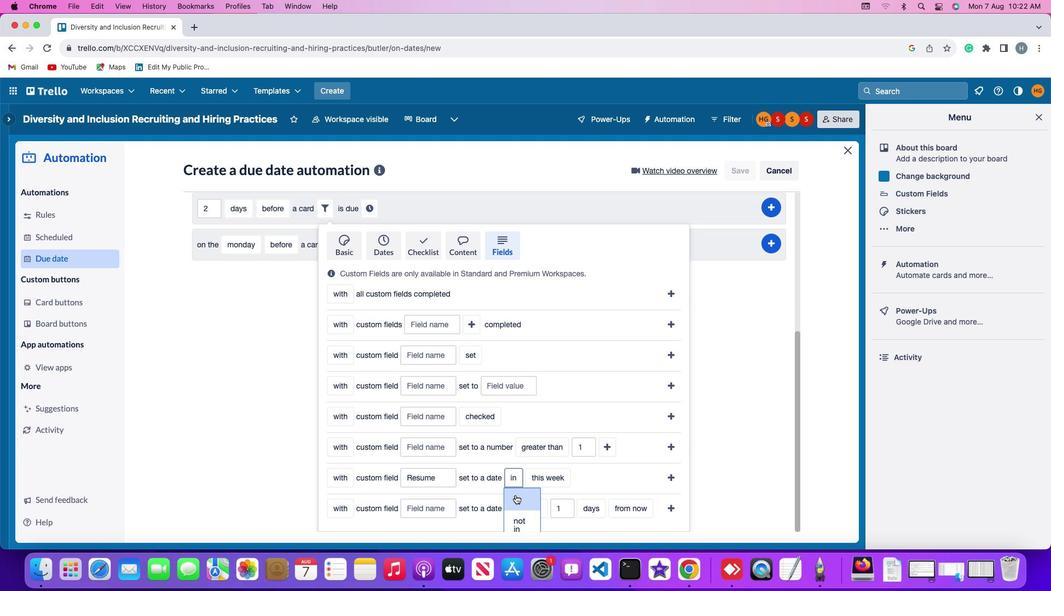
Action: Mouse moved to (557, 475)
Screenshot: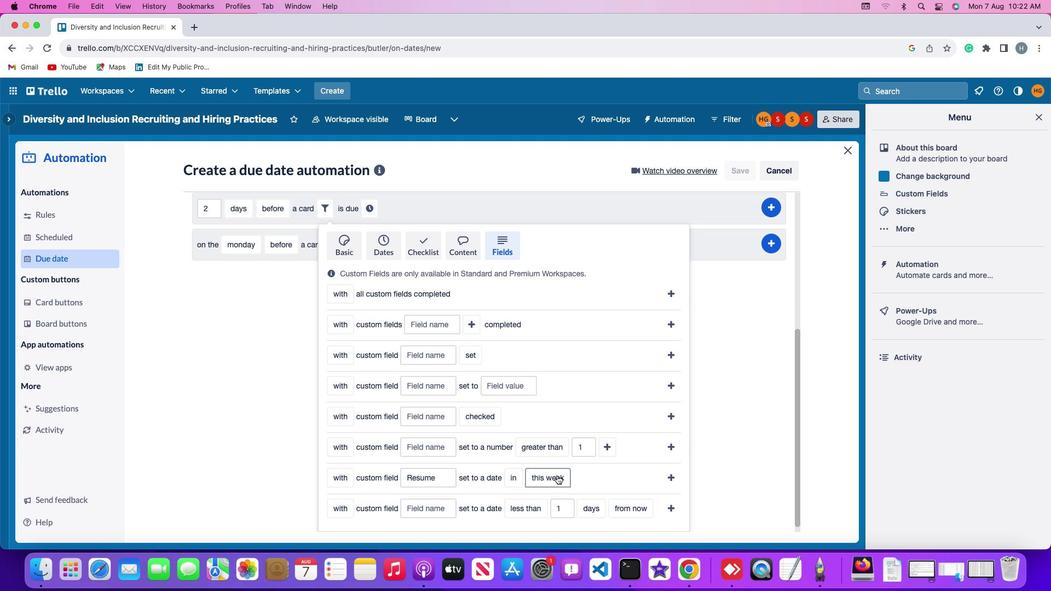 
Action: Mouse pressed left at (557, 475)
Screenshot: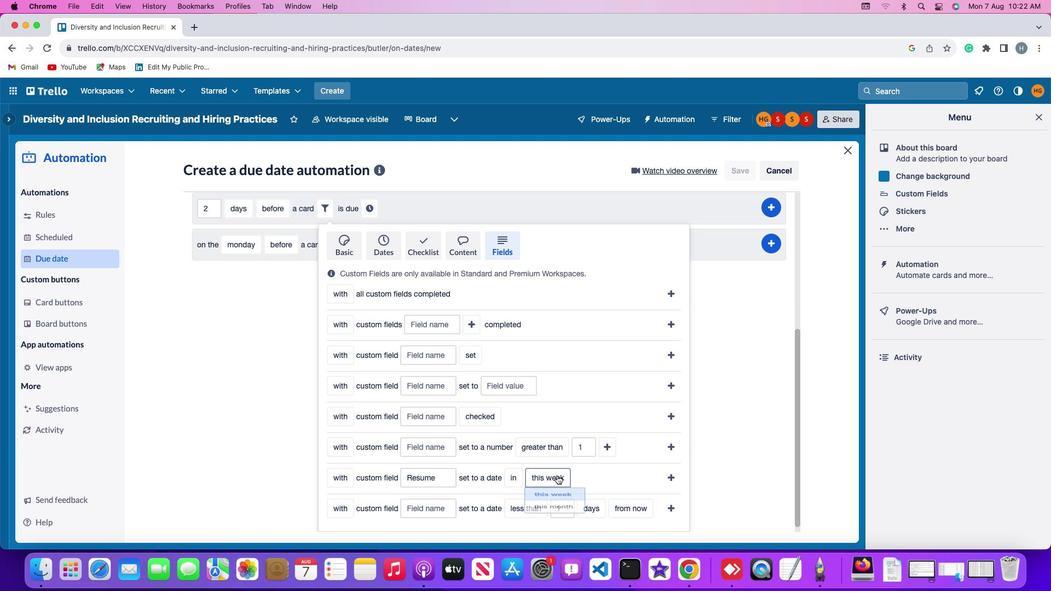 
Action: Mouse moved to (560, 494)
Screenshot: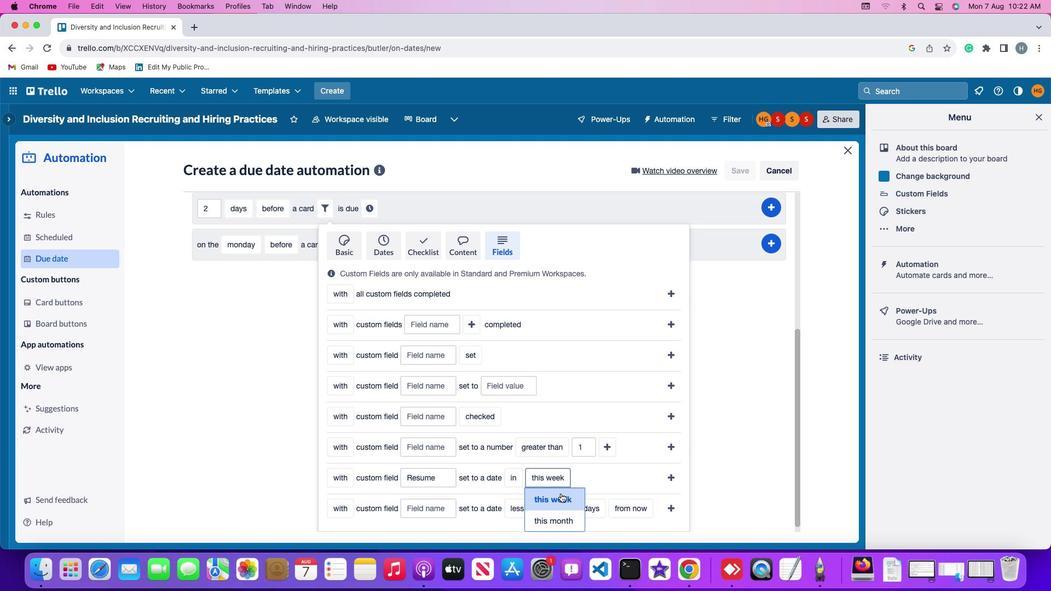 
Action: Mouse pressed left at (560, 494)
Screenshot: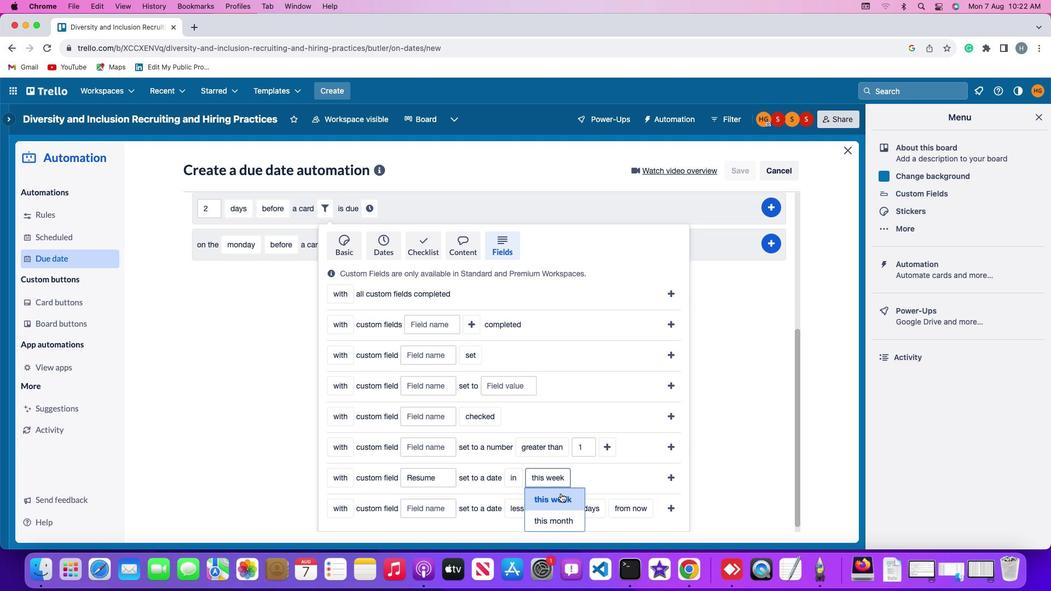 
Action: Mouse moved to (673, 477)
Screenshot: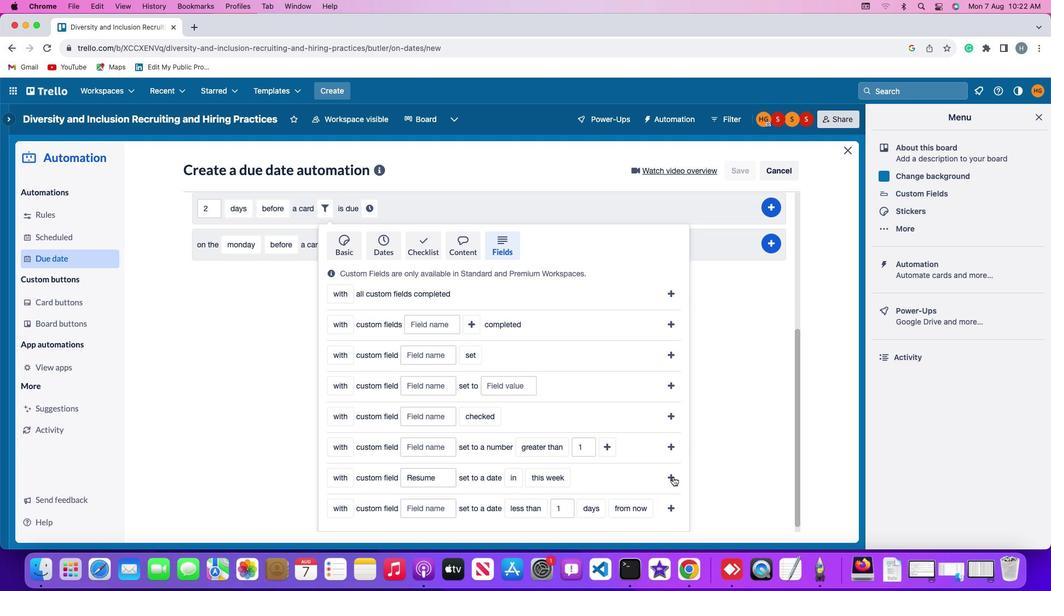 
Action: Mouse pressed left at (673, 477)
Screenshot: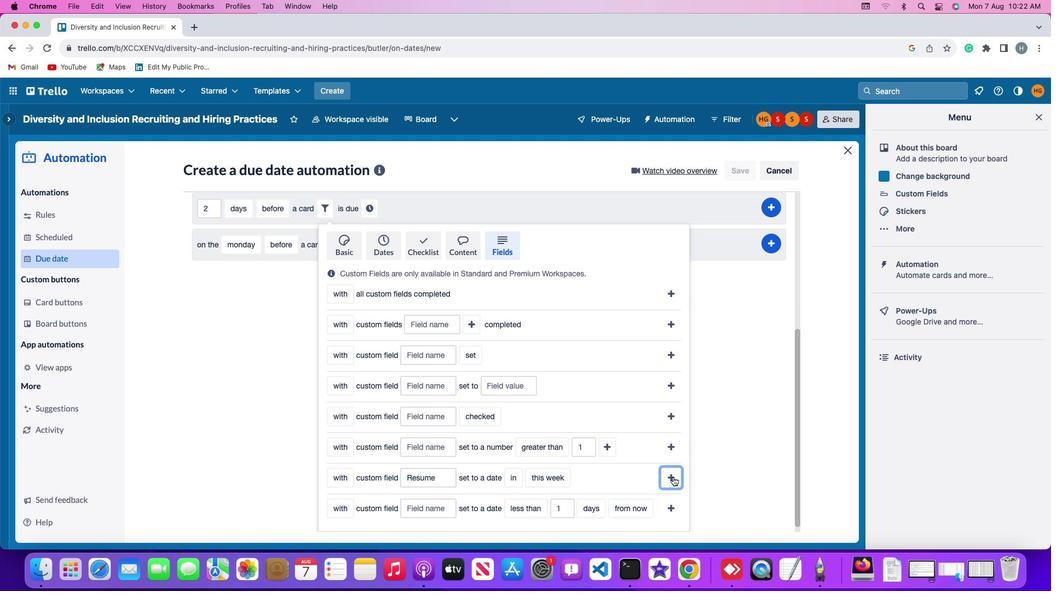 
Action: Mouse moved to (581, 441)
Screenshot: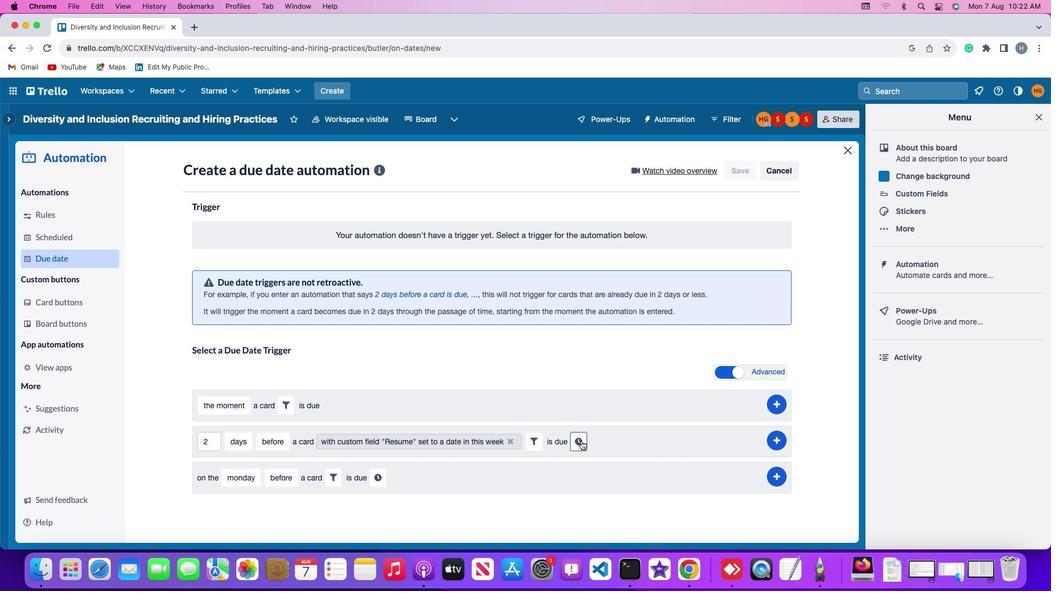 
Action: Mouse pressed left at (581, 441)
Screenshot: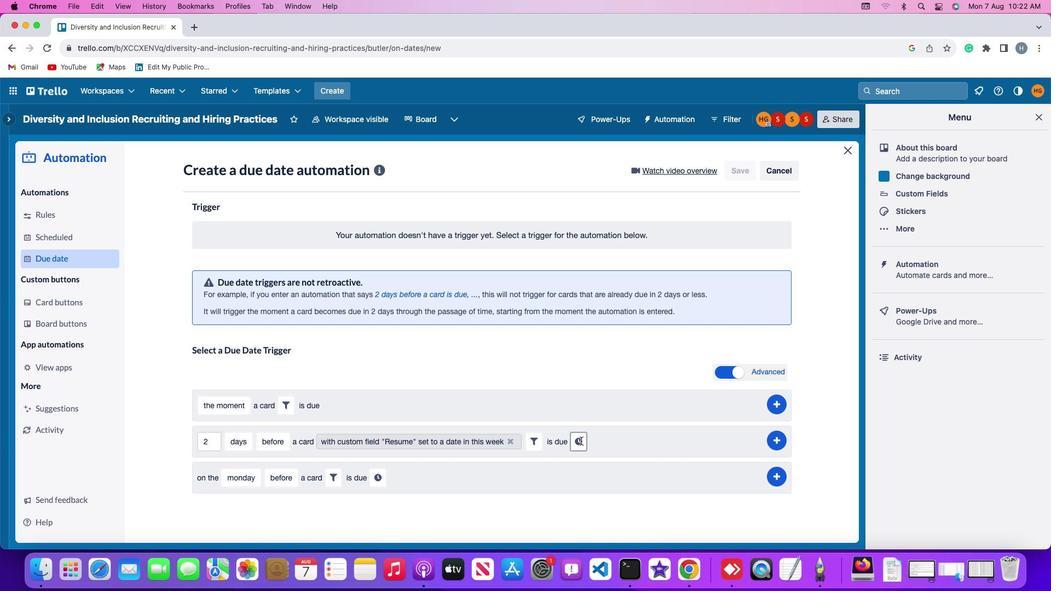 
Action: Mouse moved to (600, 443)
Screenshot: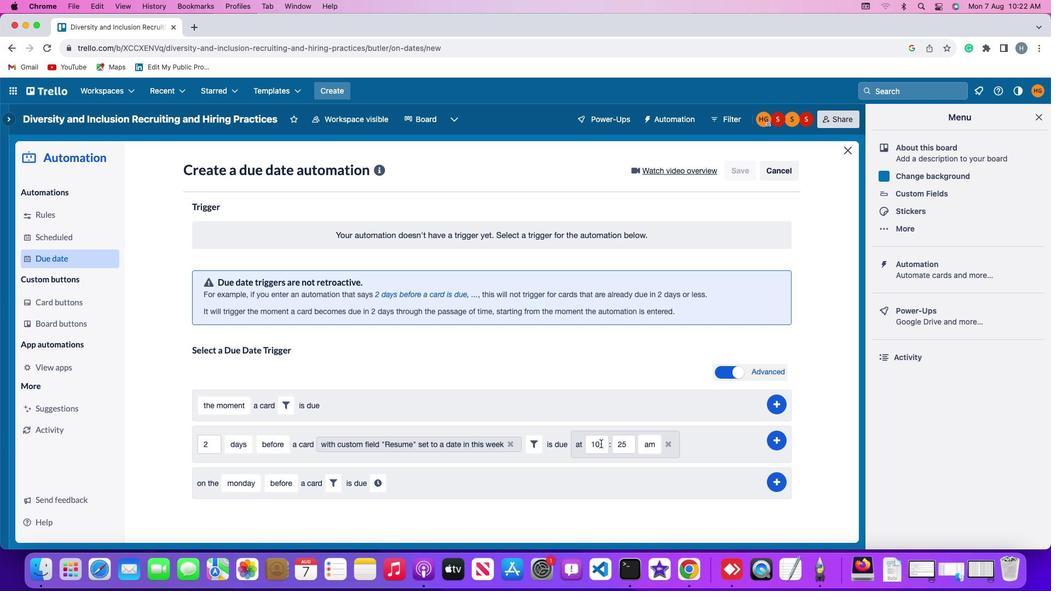 
Action: Mouse pressed left at (600, 443)
Screenshot: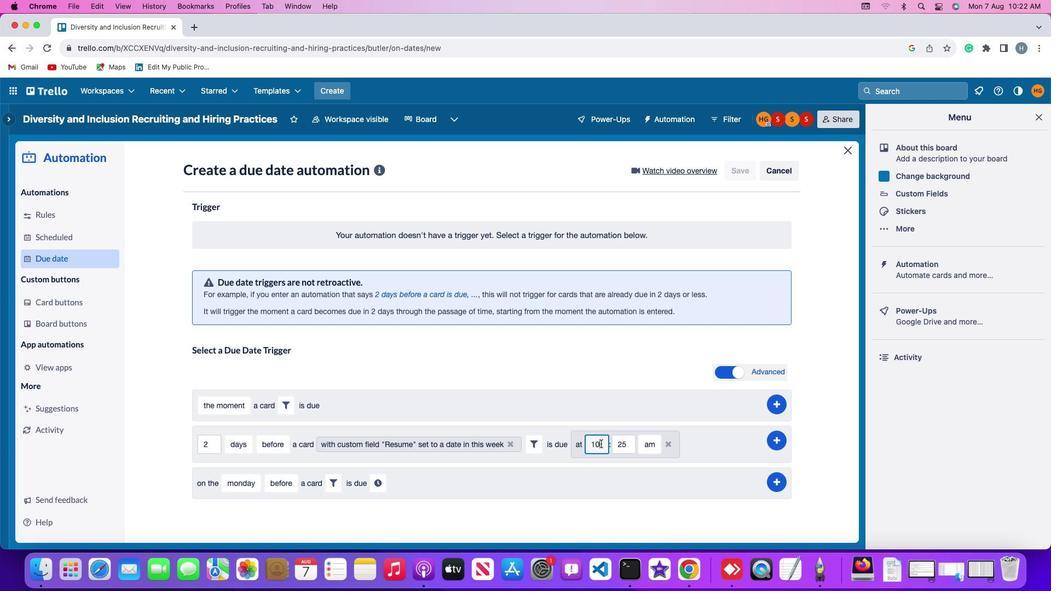
Action: Mouse moved to (600, 443)
Screenshot: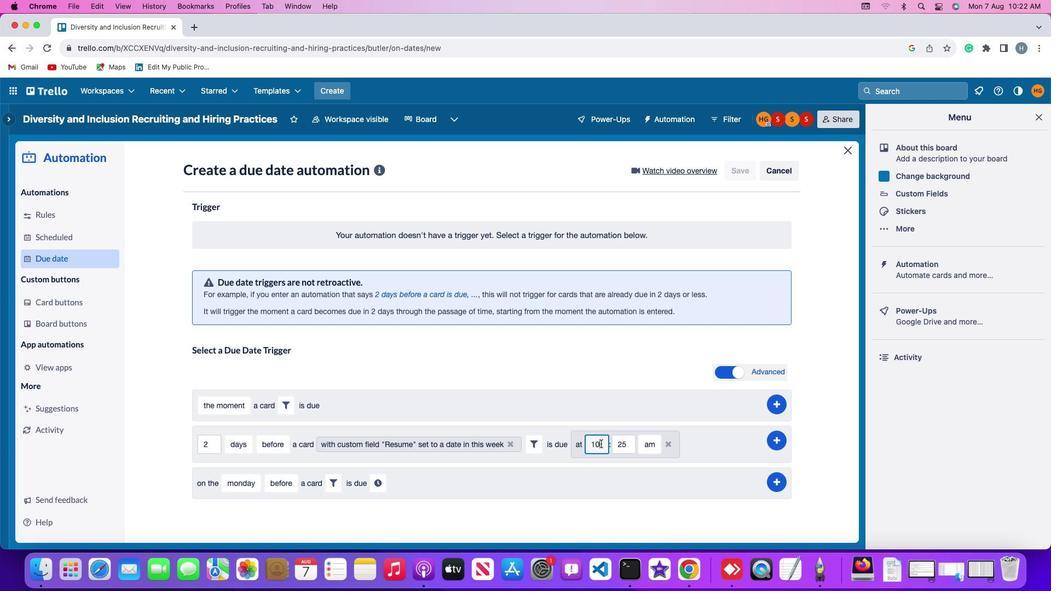 
Action: Key pressed Key.backspaceKey.backspace'1''1'
Screenshot: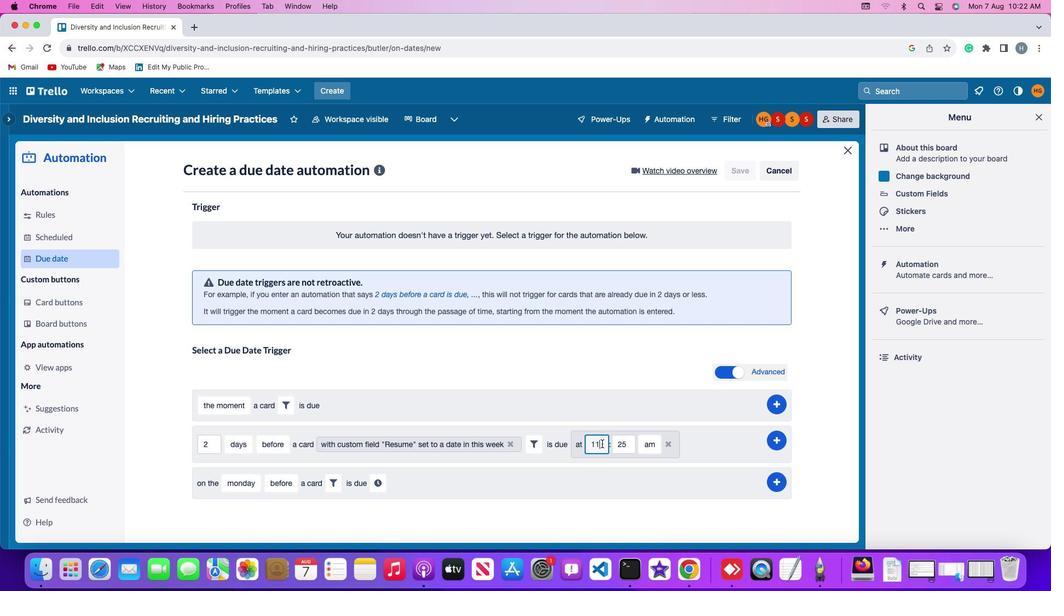
Action: Mouse moved to (632, 444)
Screenshot: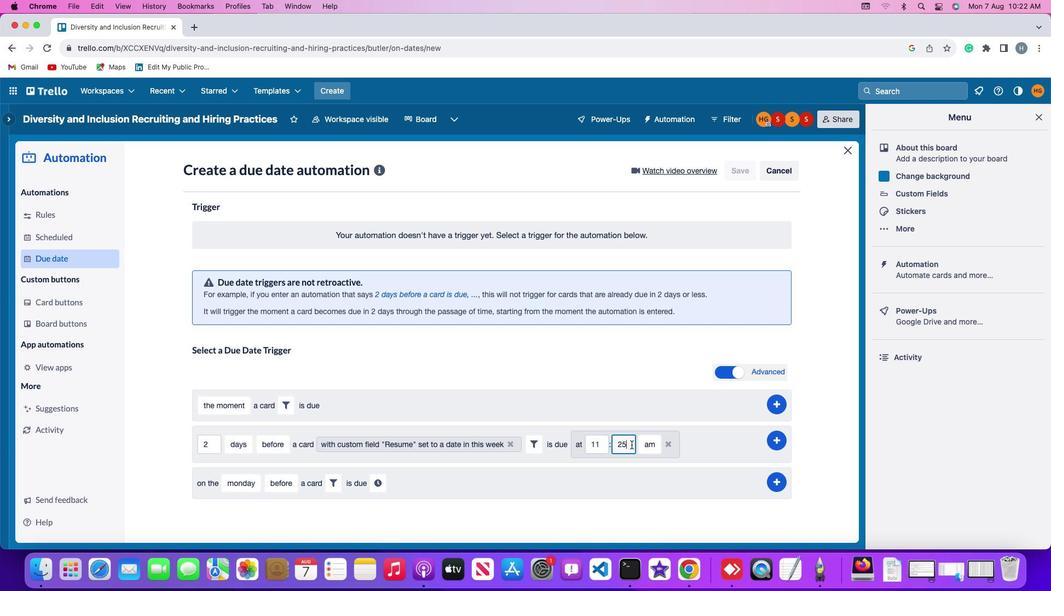 
Action: Mouse pressed left at (632, 444)
Screenshot: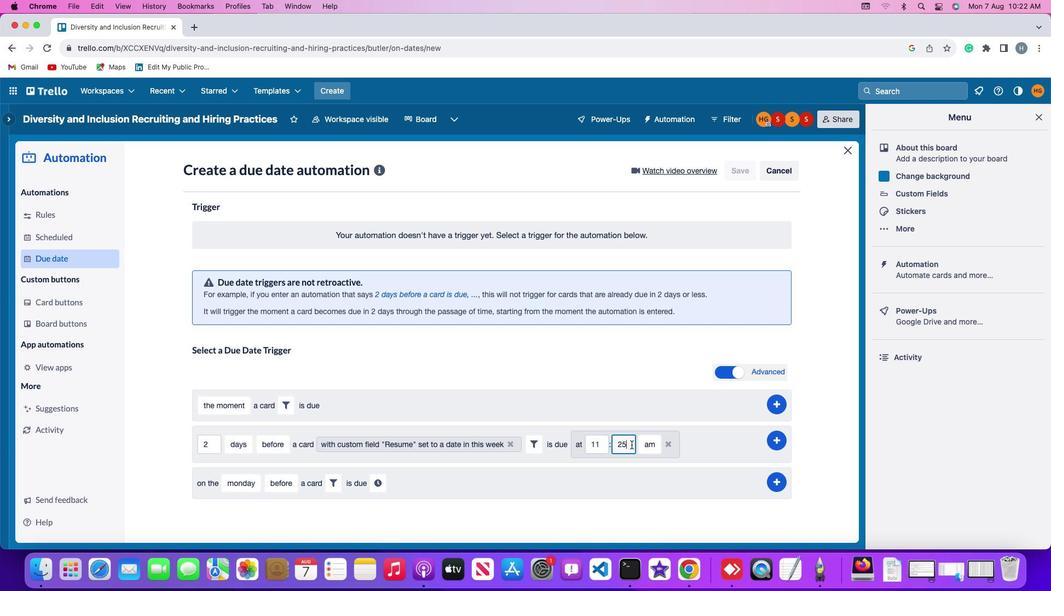 
Action: Key pressed Key.backspaceKey.backspaceKey.backspace'0''0'
Screenshot: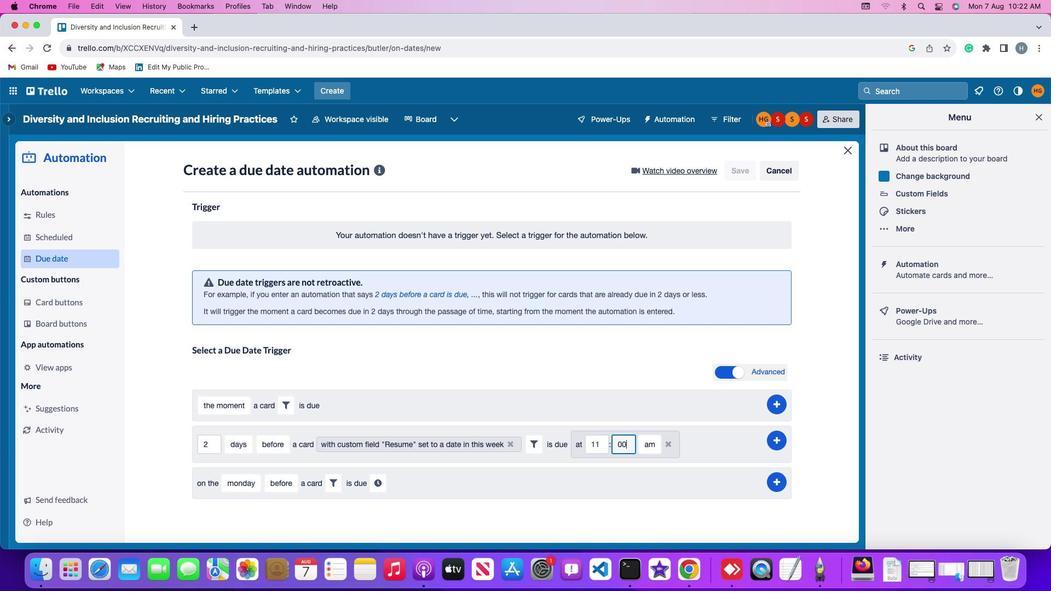 
Action: Mouse moved to (646, 448)
Screenshot: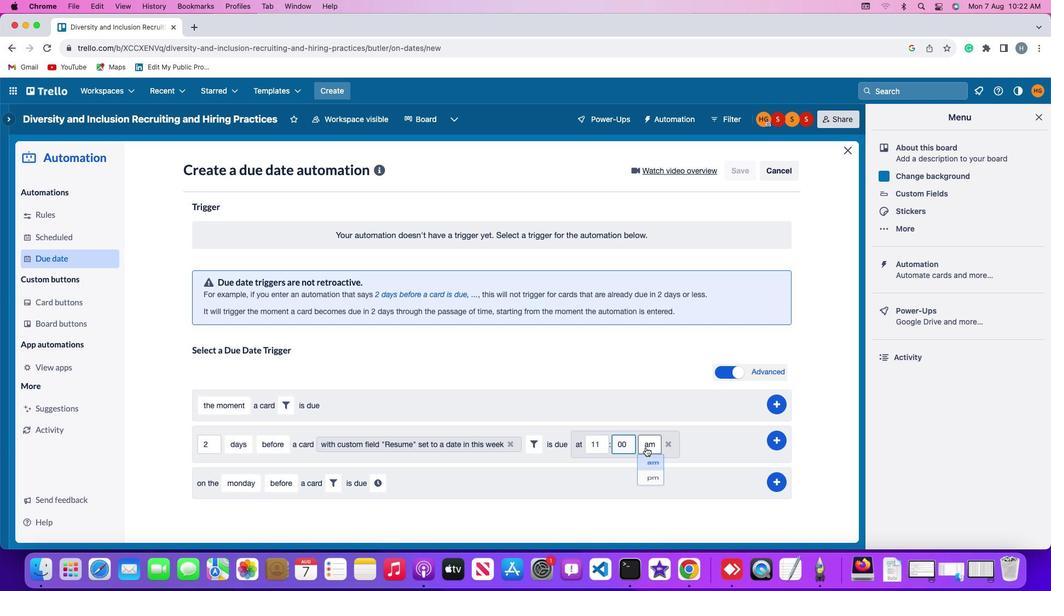 
Action: Mouse pressed left at (646, 448)
Screenshot: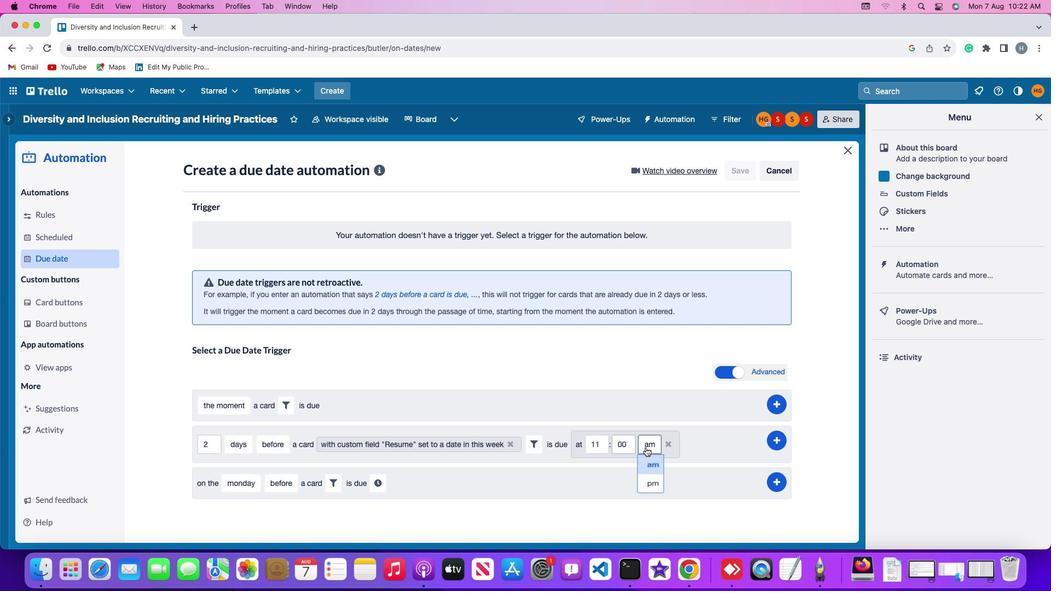 
Action: Mouse moved to (650, 470)
Screenshot: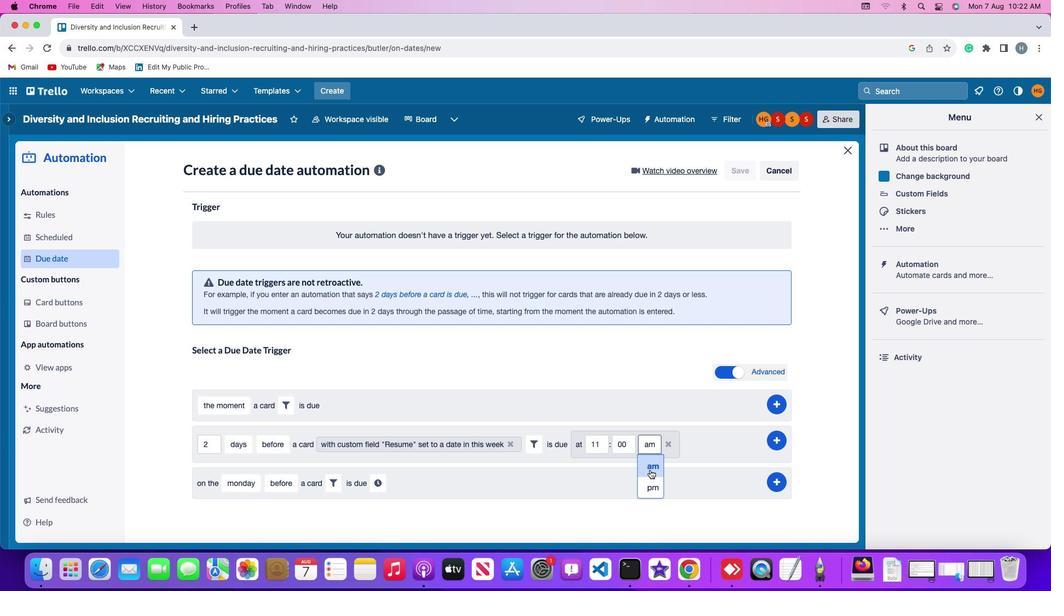 
Action: Mouse pressed left at (650, 470)
Screenshot: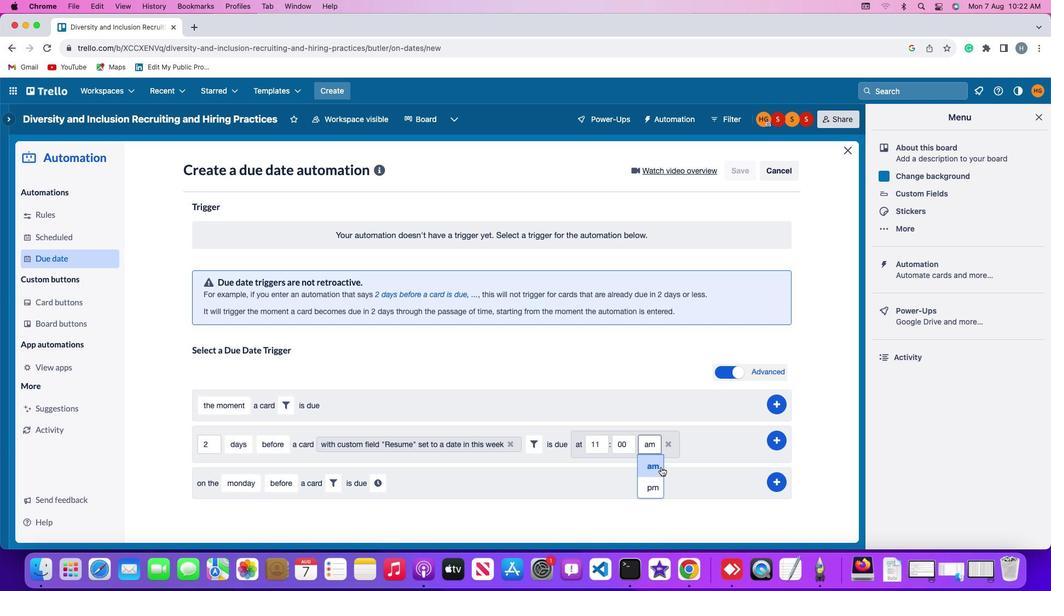 
Action: Mouse moved to (775, 439)
Screenshot: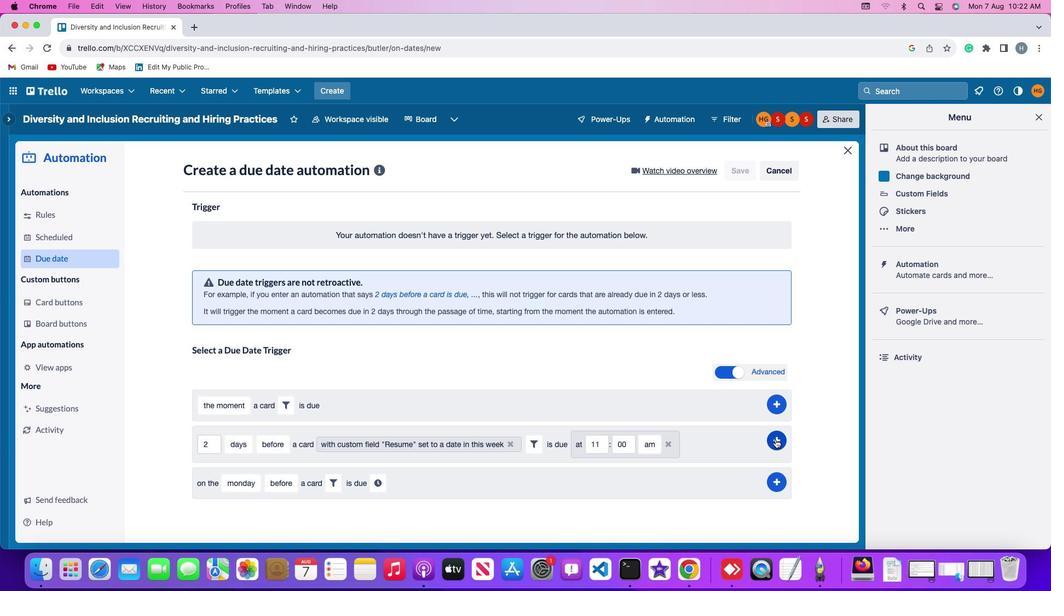 
Action: Mouse pressed left at (775, 439)
Screenshot: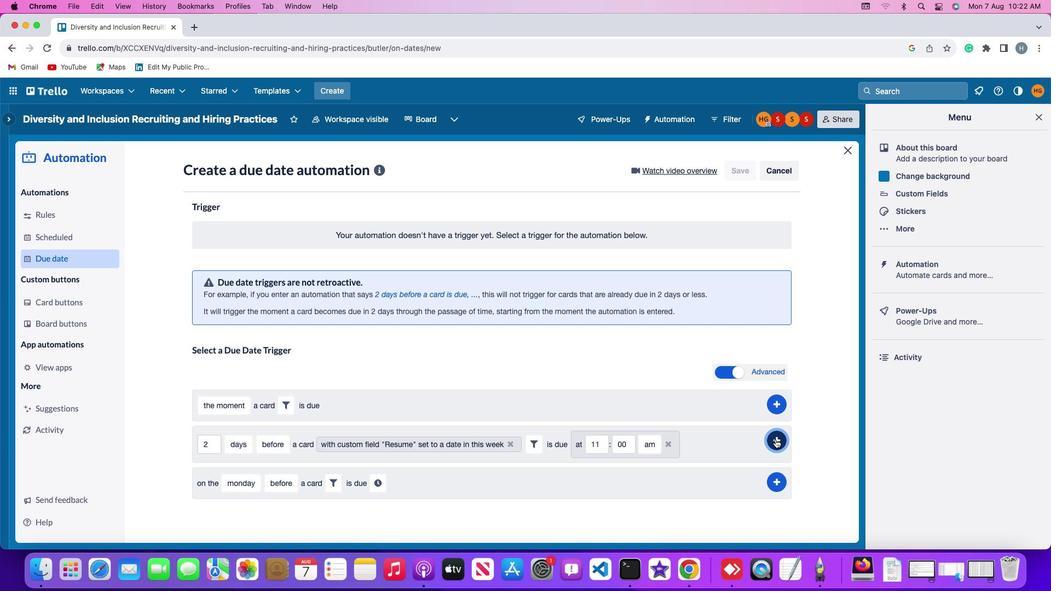 
Action: Mouse moved to (827, 338)
Screenshot: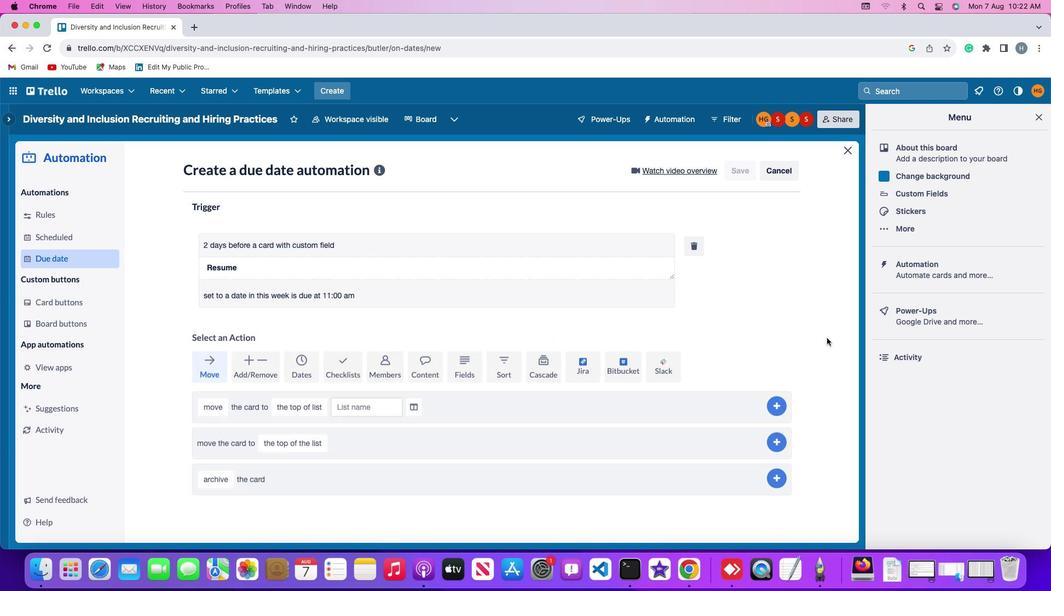 
